 Task: Find connections with filter location Oued el Abtal with filter topic #digitalnomadwith filter profile language English with filter current company GE Research with filter school Management and Science University with filter industry Computer Networking Products with filter service category Mobile Marketing with filter keywords title Crane Operator
Action: Mouse moved to (545, 74)
Screenshot: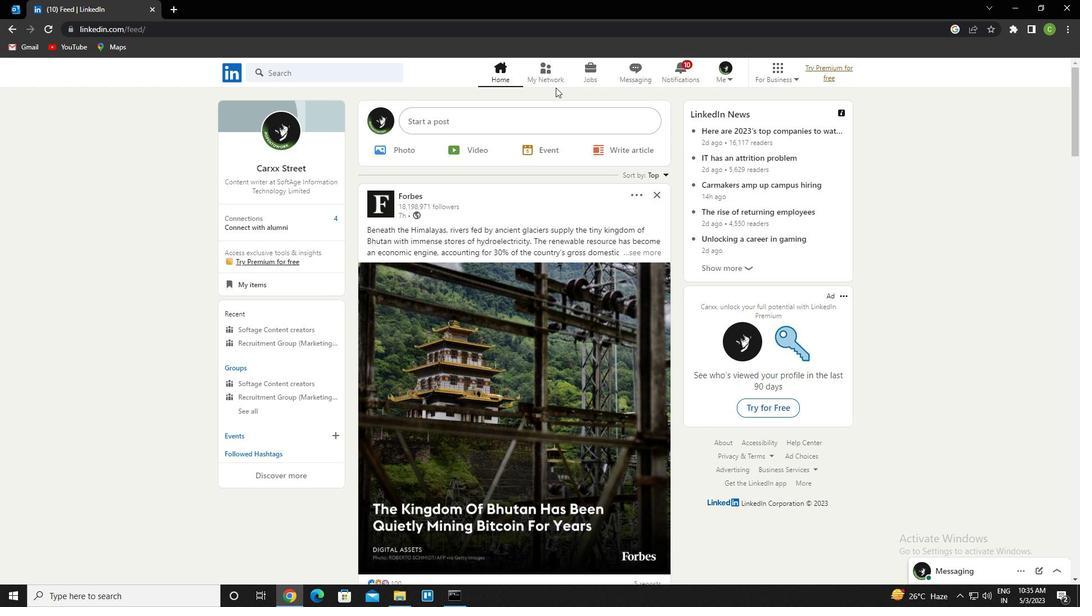 
Action: Mouse pressed left at (545, 74)
Screenshot: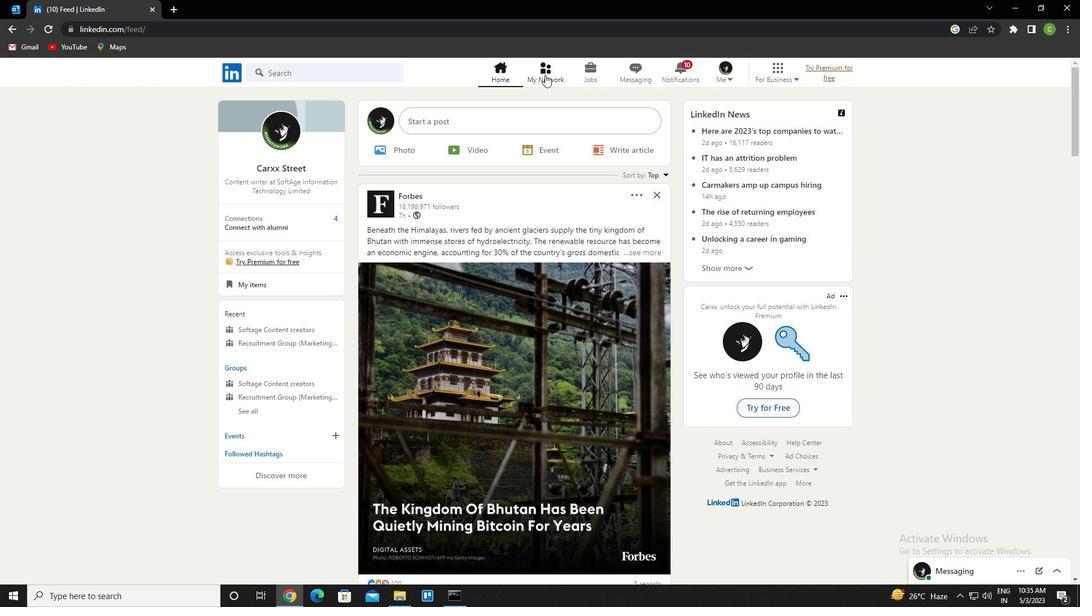 
Action: Mouse moved to (329, 128)
Screenshot: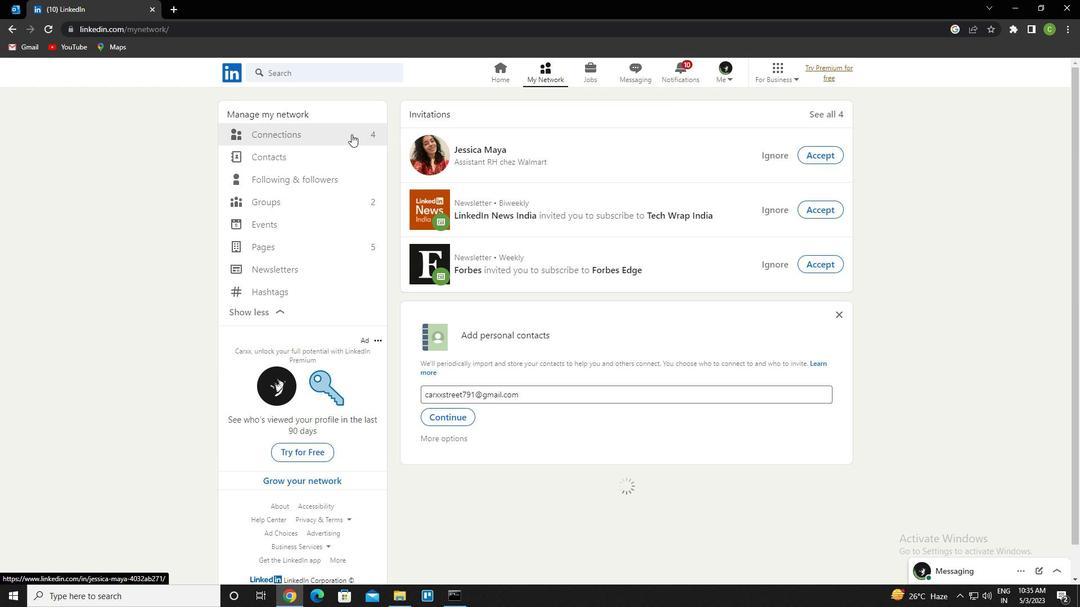 
Action: Mouse pressed left at (329, 128)
Screenshot: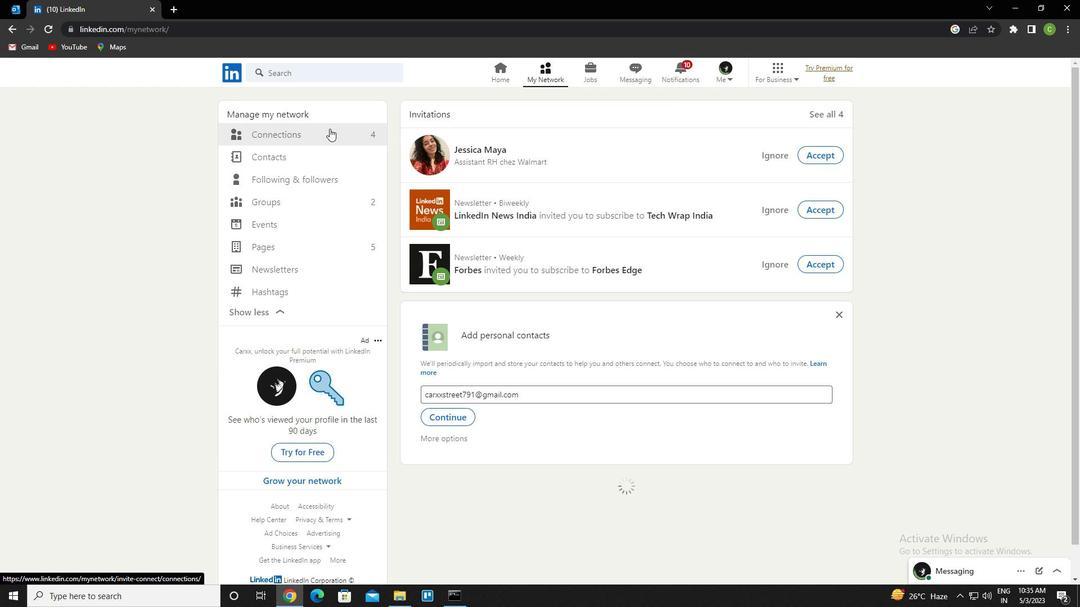 
Action: Mouse moved to (634, 133)
Screenshot: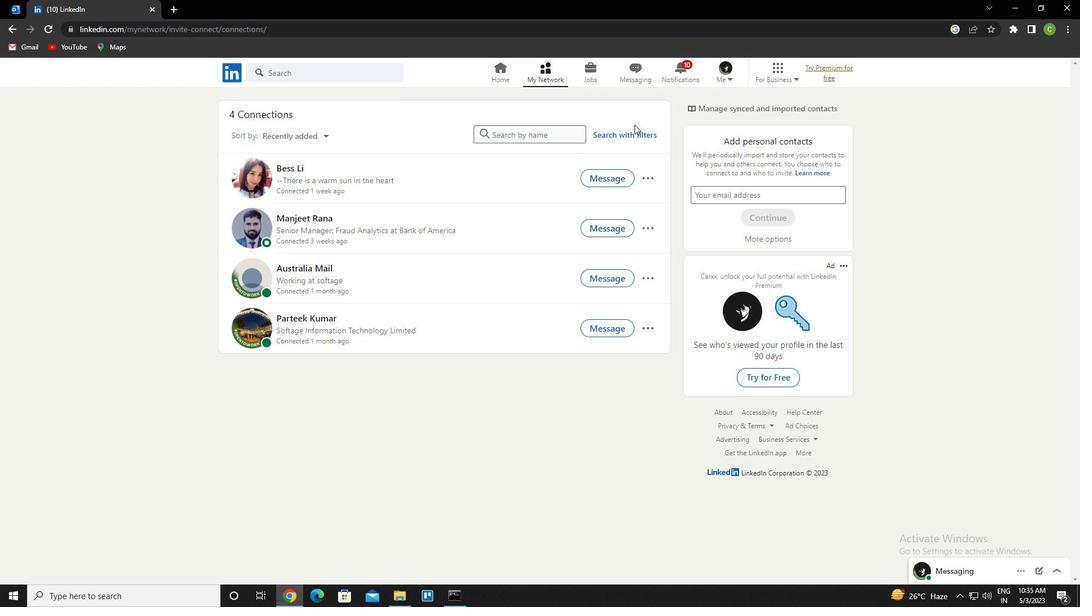 
Action: Mouse pressed left at (634, 133)
Screenshot: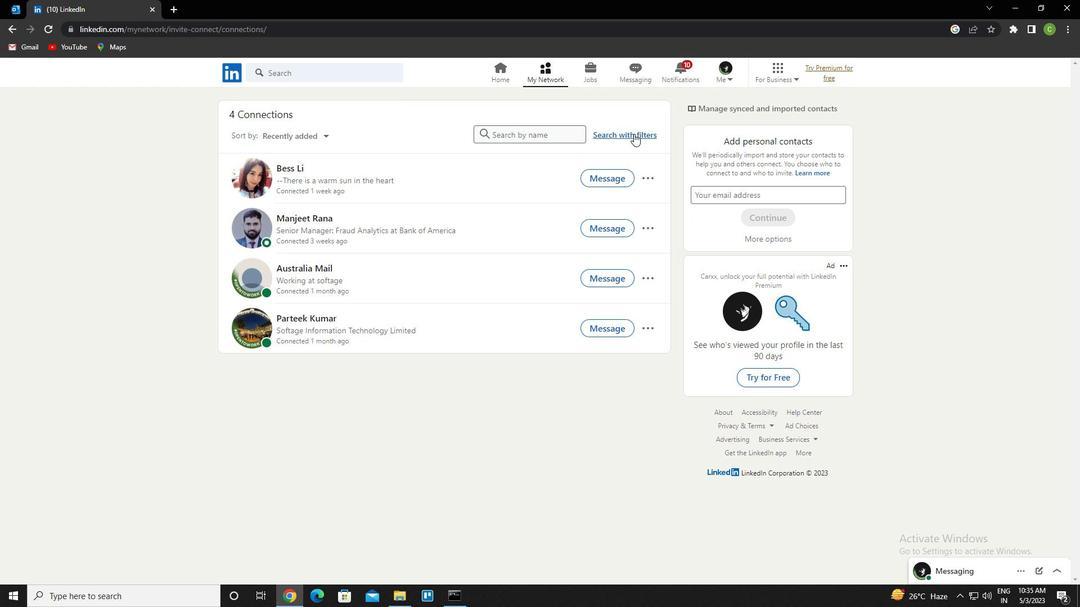 
Action: Mouse moved to (571, 108)
Screenshot: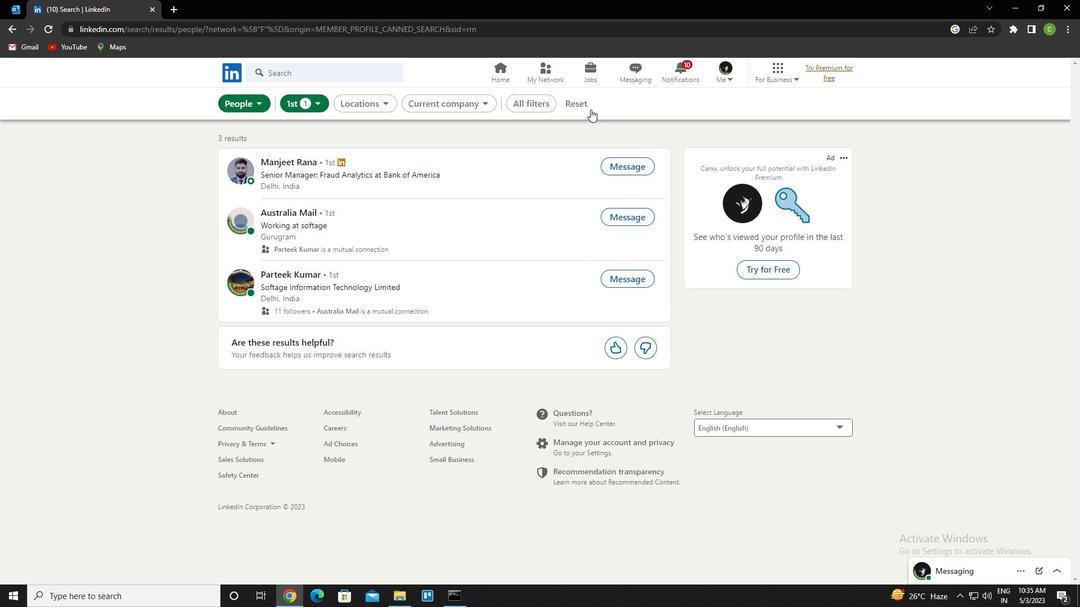 
Action: Mouse pressed left at (571, 108)
Screenshot: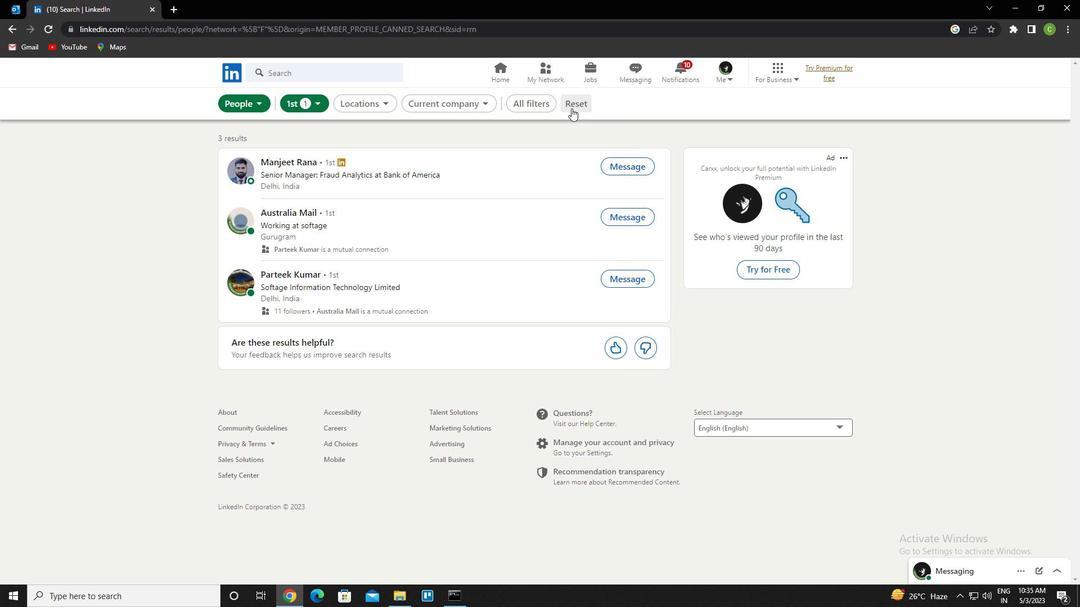 
Action: Mouse moved to (569, 101)
Screenshot: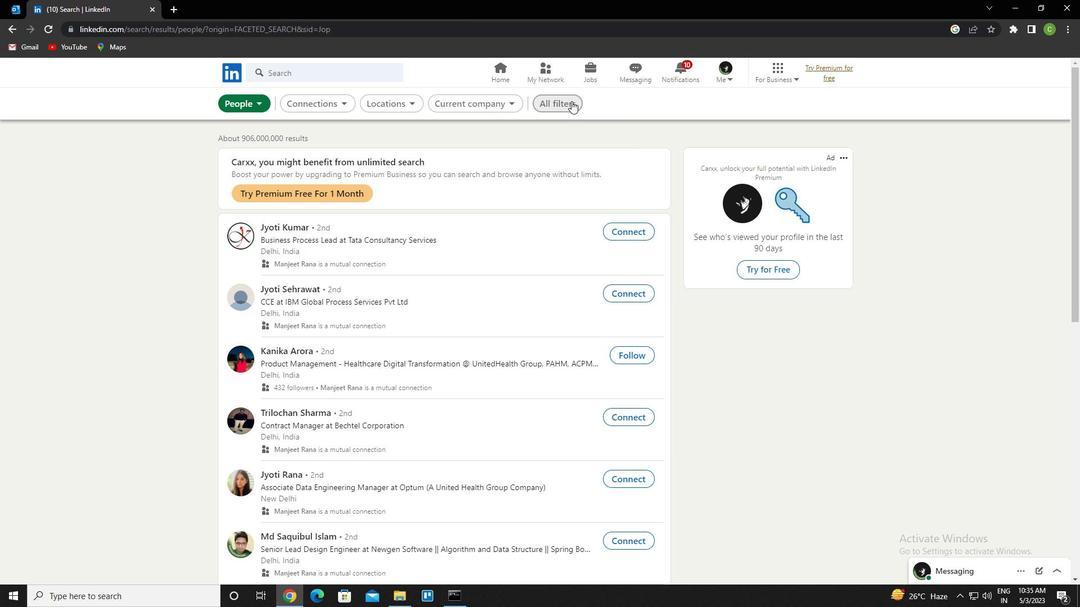 
Action: Mouse pressed left at (569, 101)
Screenshot: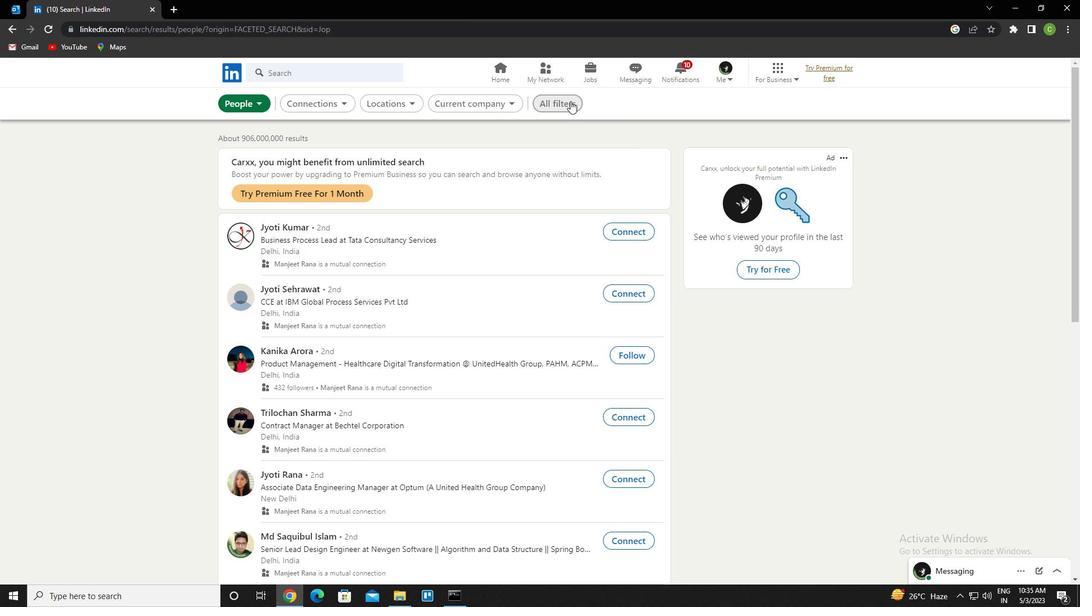 
Action: Mouse moved to (937, 330)
Screenshot: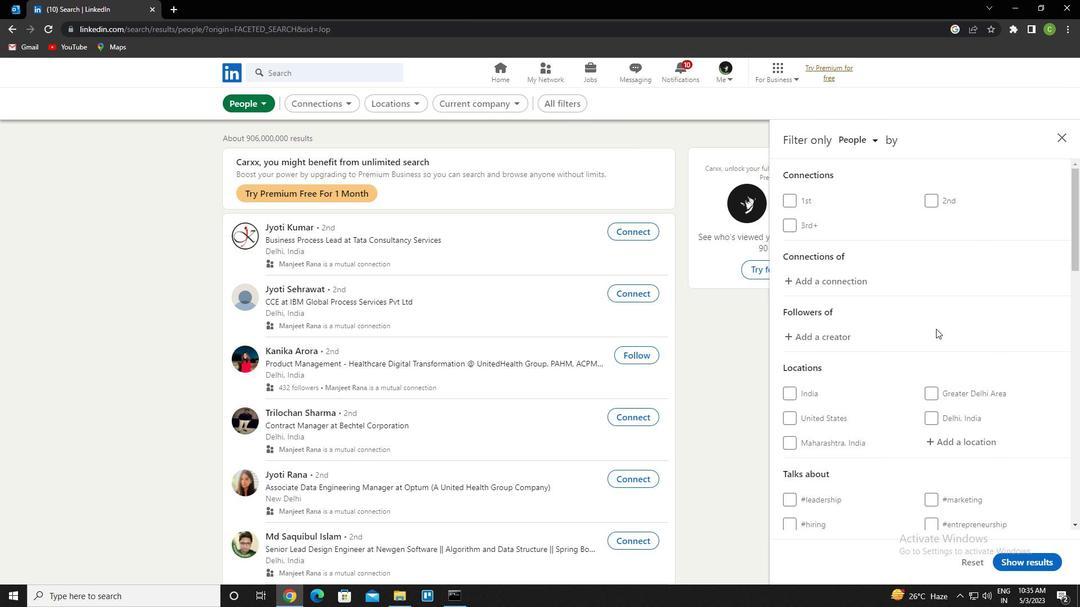 
Action: Mouse scrolled (937, 329) with delta (0, 0)
Screenshot: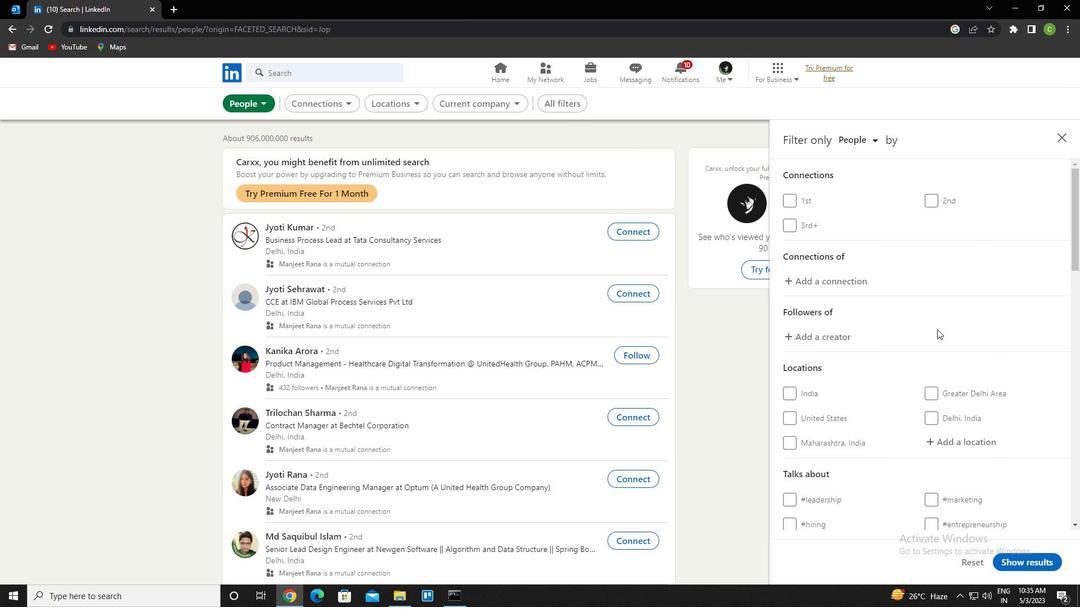 
Action: Mouse scrolled (937, 329) with delta (0, 0)
Screenshot: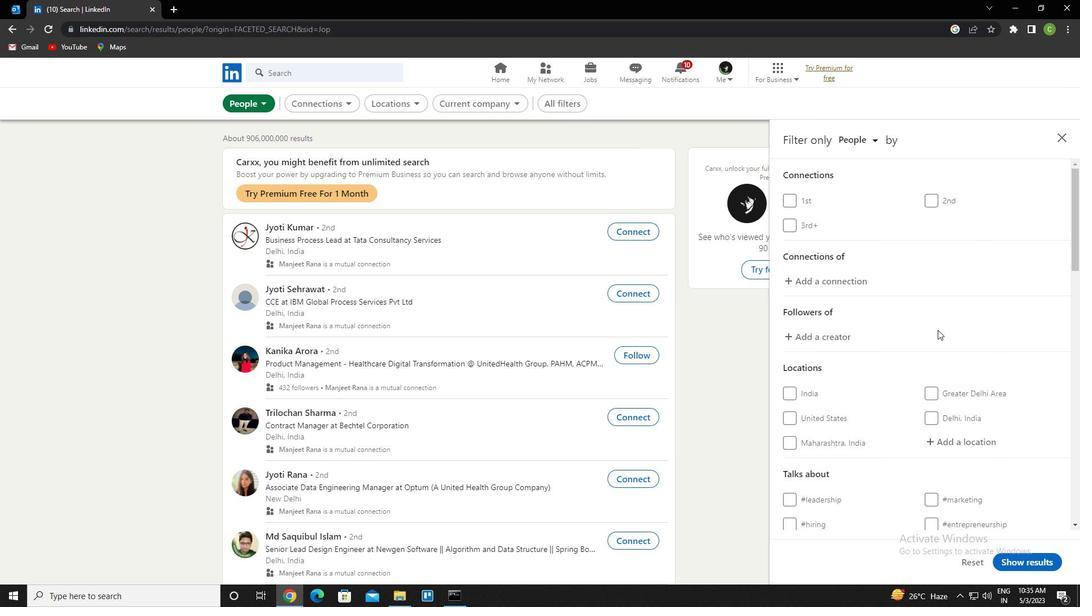 
Action: Mouse scrolled (937, 329) with delta (0, 0)
Screenshot: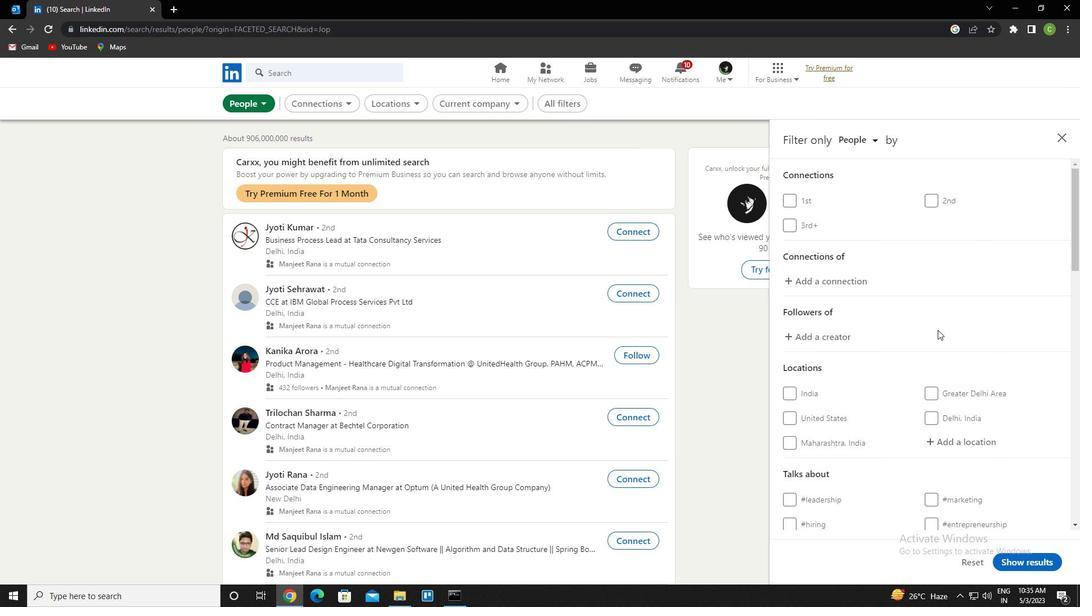 
Action: Mouse moved to (937, 271)
Screenshot: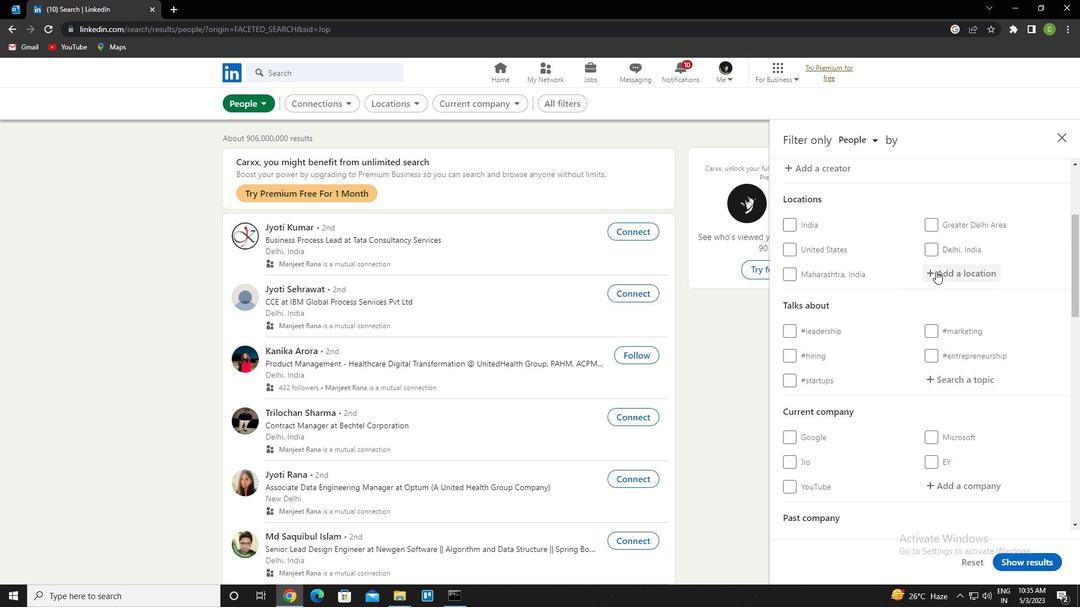 
Action: Mouse pressed left at (937, 271)
Screenshot: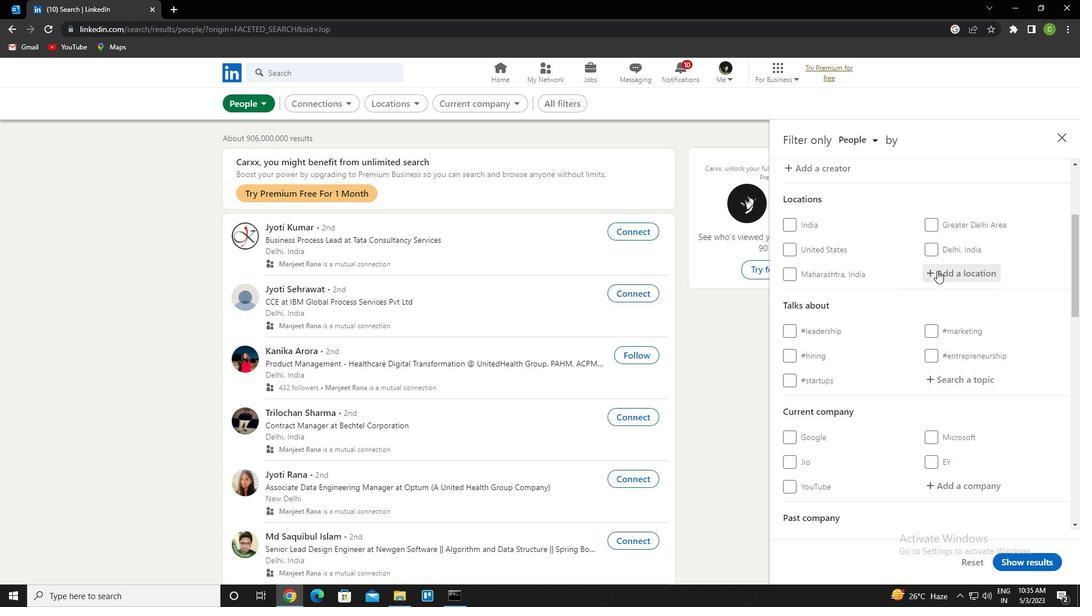 
Action: Key pressed <Key.caps_lock>o<Key.caps_lock>ued<Key.space>el<Key.space>abtal<Key.down><Key.enter>
Screenshot: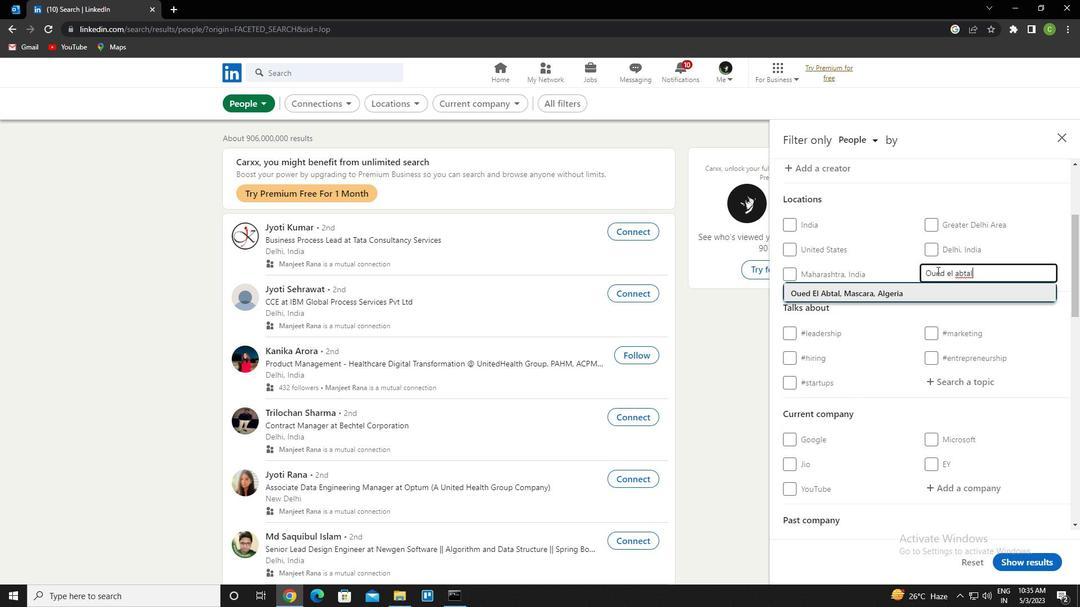 
Action: Mouse scrolled (937, 270) with delta (0, 0)
Screenshot: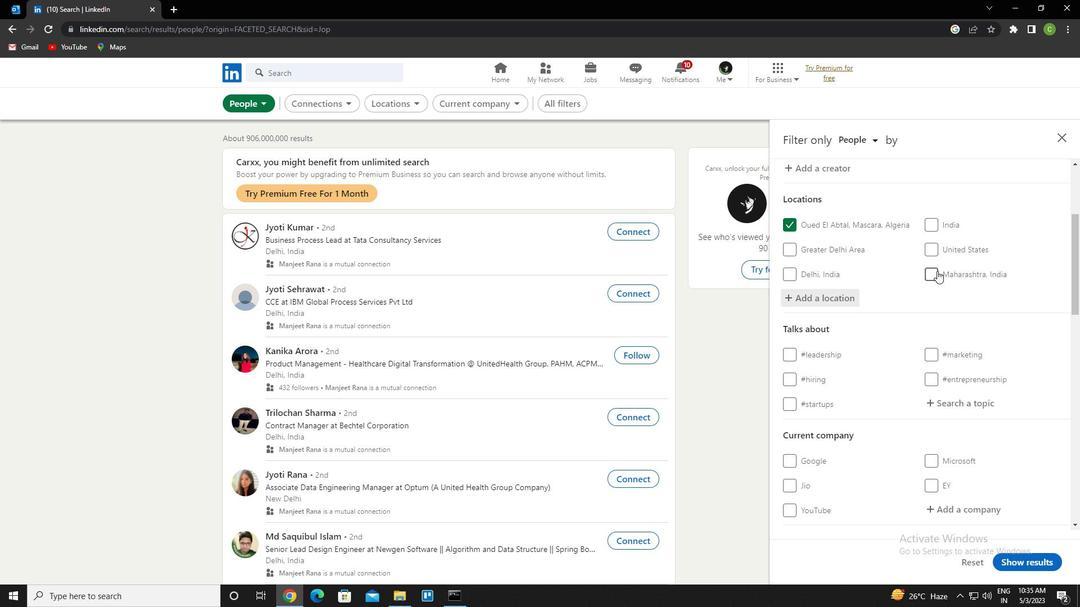 
Action: Mouse scrolled (937, 270) with delta (0, 0)
Screenshot: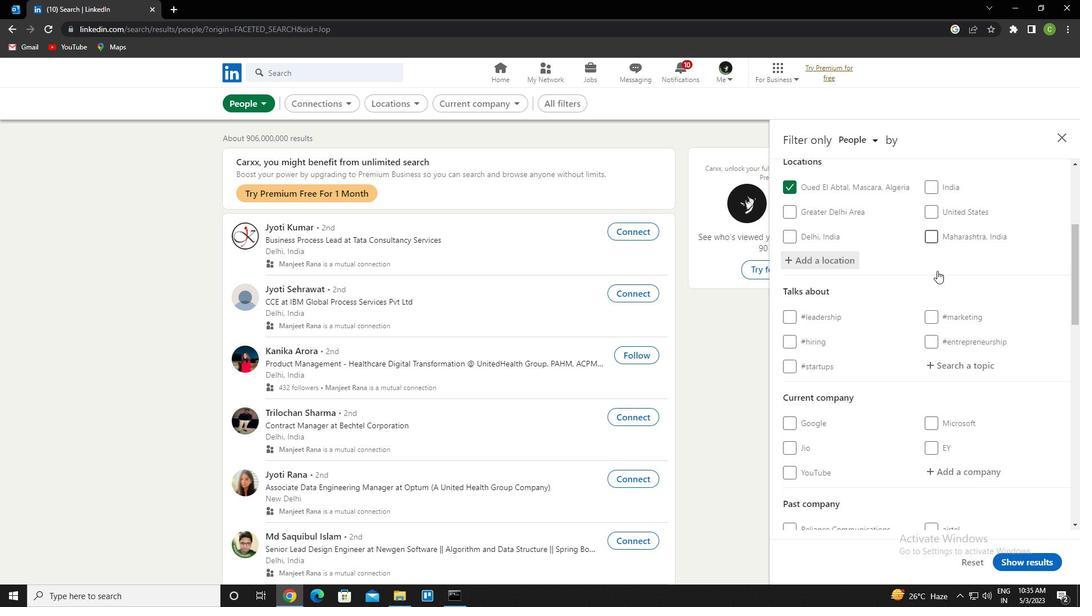 
Action: Mouse moved to (956, 288)
Screenshot: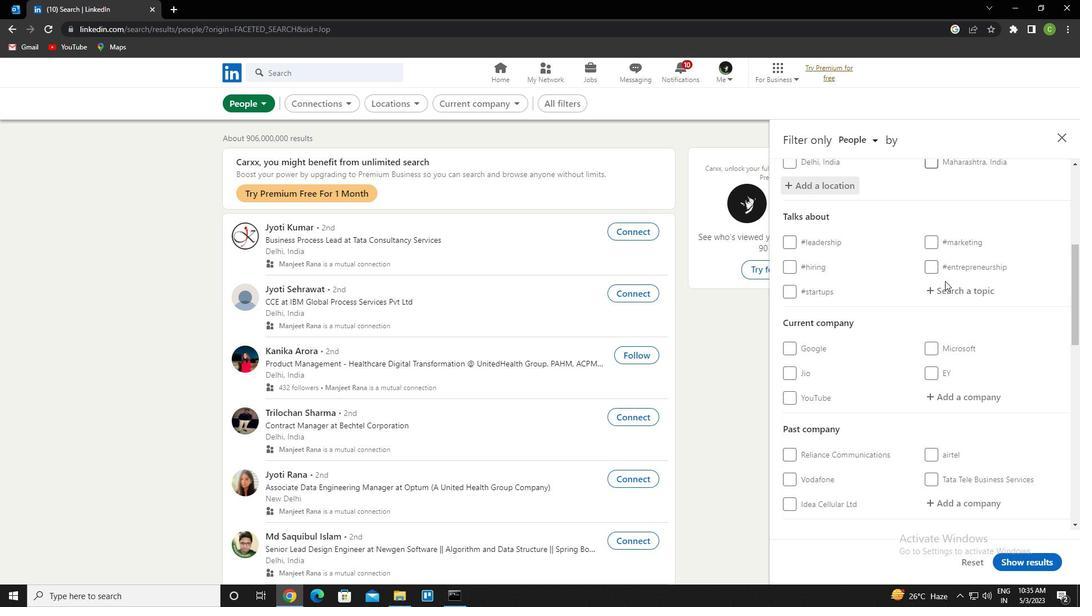 
Action: Mouse pressed left at (956, 288)
Screenshot: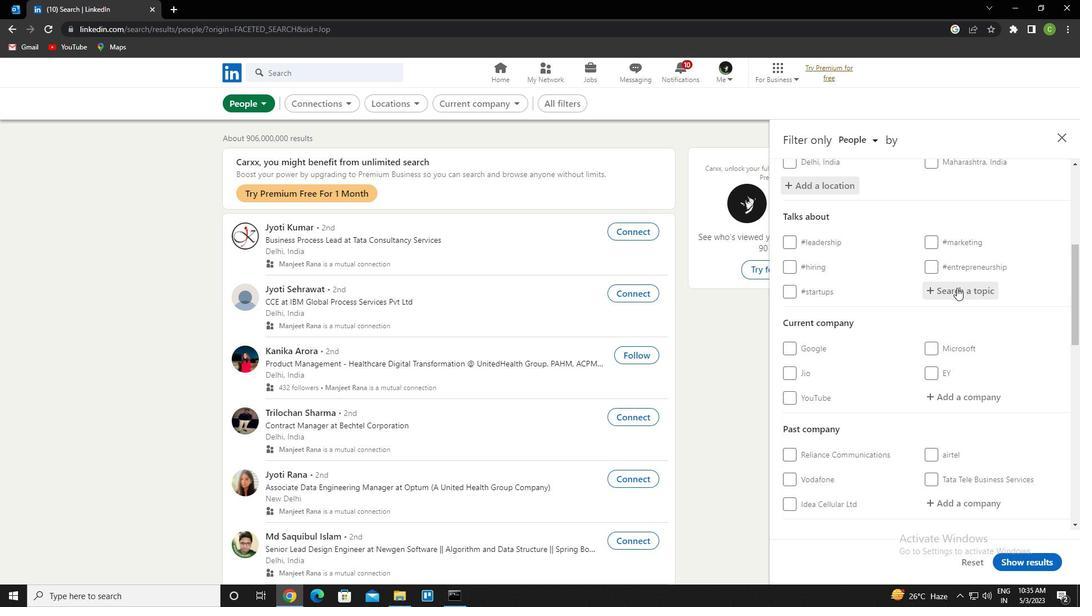 
Action: Key pressed digitalnomad<Key.down><Key.enter>
Screenshot: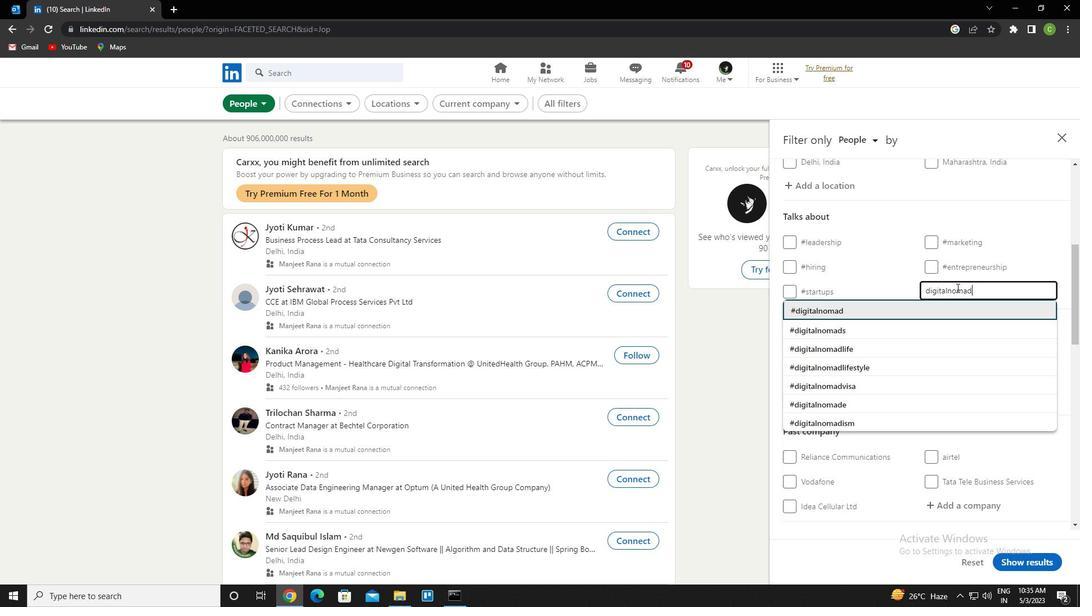 
Action: Mouse scrolled (956, 287) with delta (0, 0)
Screenshot: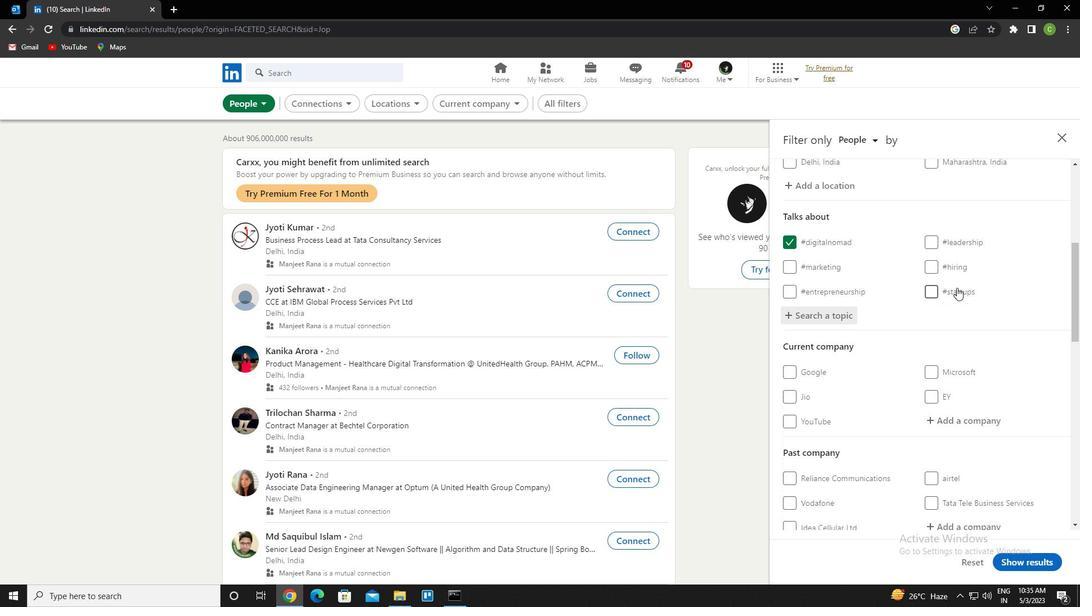
Action: Mouse scrolled (956, 287) with delta (0, 0)
Screenshot: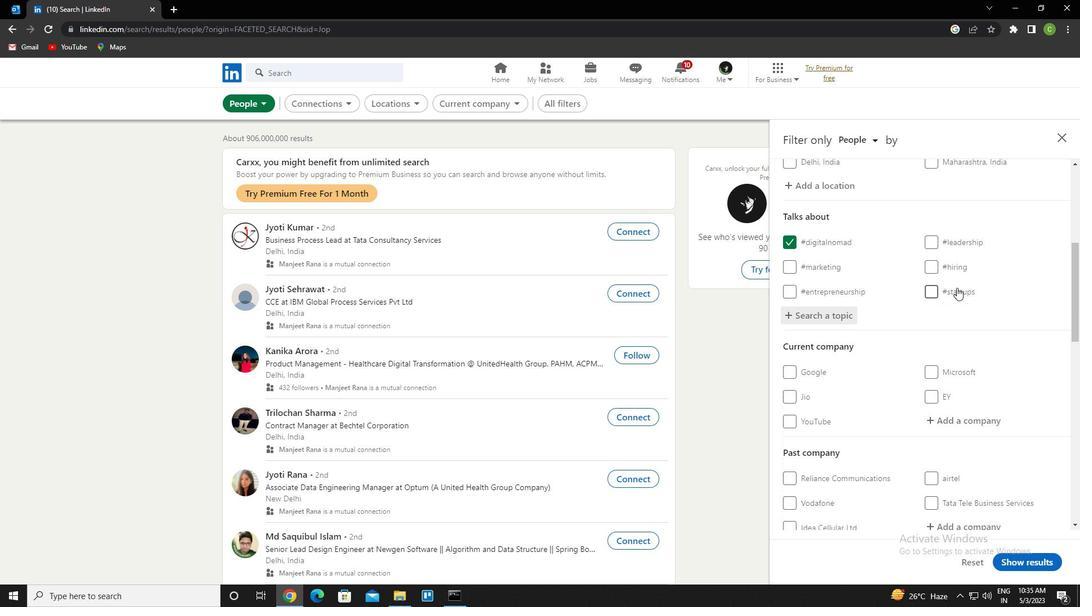 
Action: Mouse scrolled (956, 287) with delta (0, 0)
Screenshot: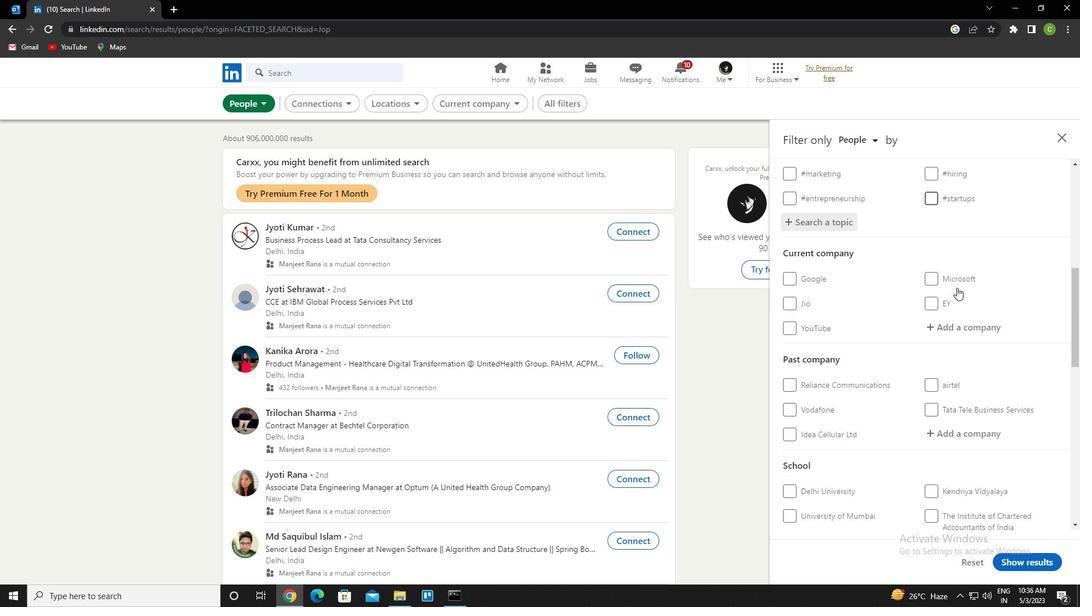 
Action: Mouse scrolled (956, 287) with delta (0, 0)
Screenshot: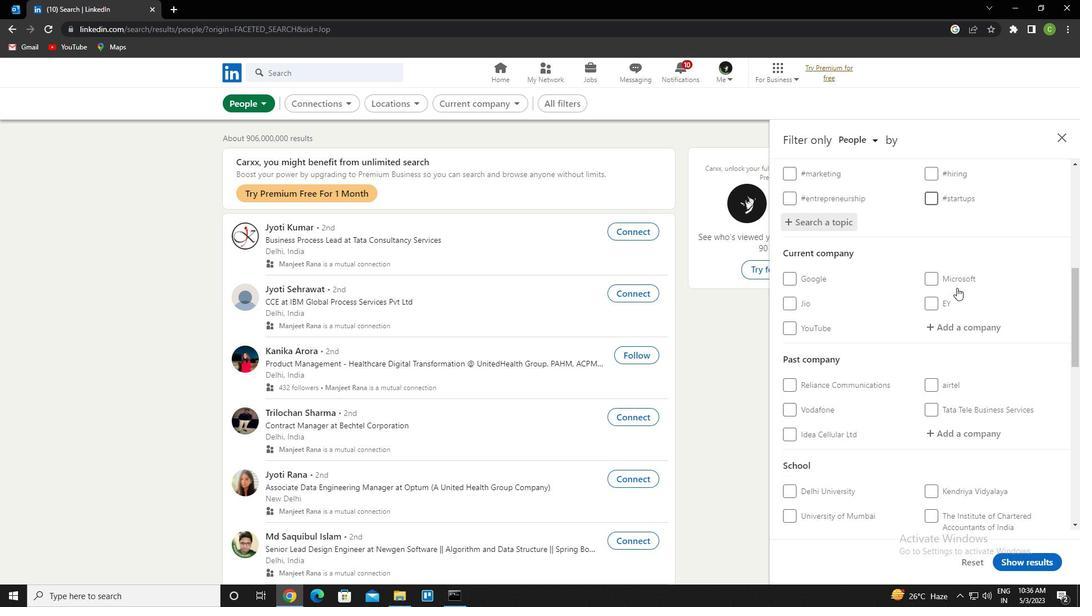 
Action: Mouse scrolled (956, 287) with delta (0, 0)
Screenshot: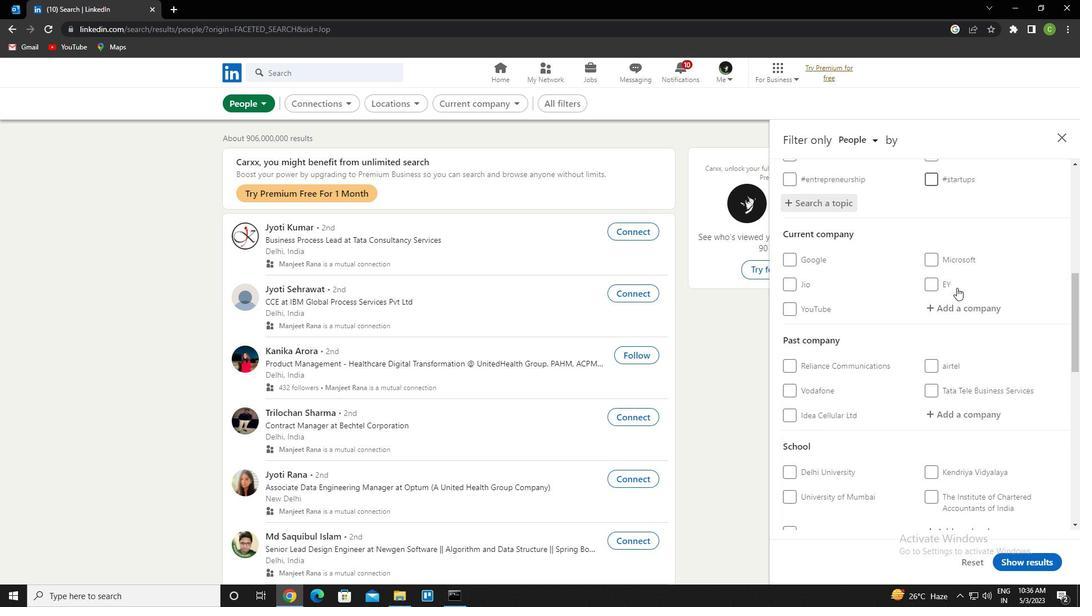 
Action: Mouse scrolled (956, 287) with delta (0, 0)
Screenshot: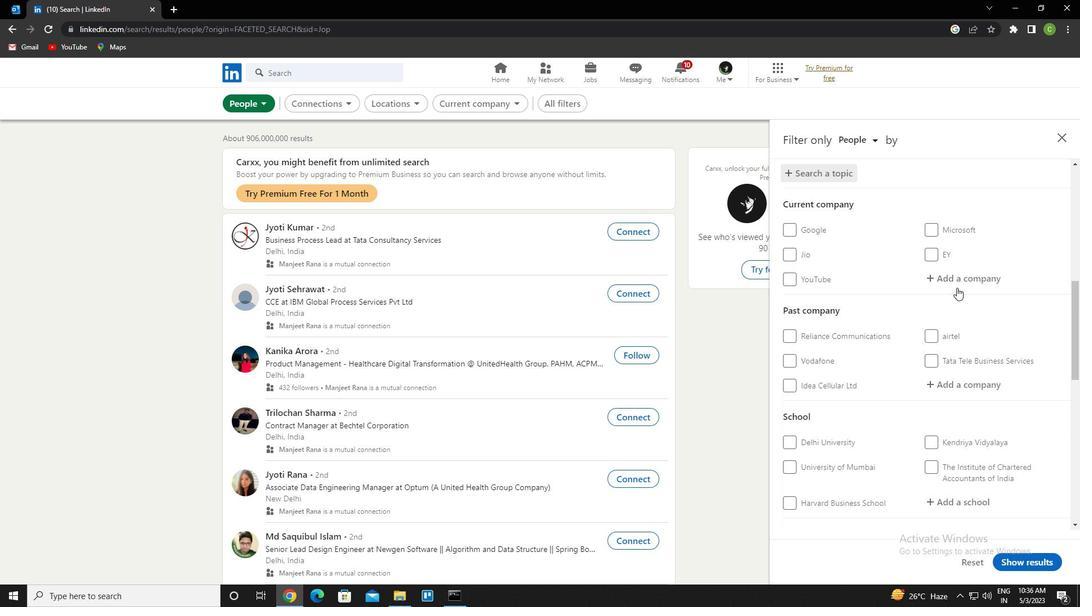 
Action: Mouse scrolled (956, 287) with delta (0, 0)
Screenshot: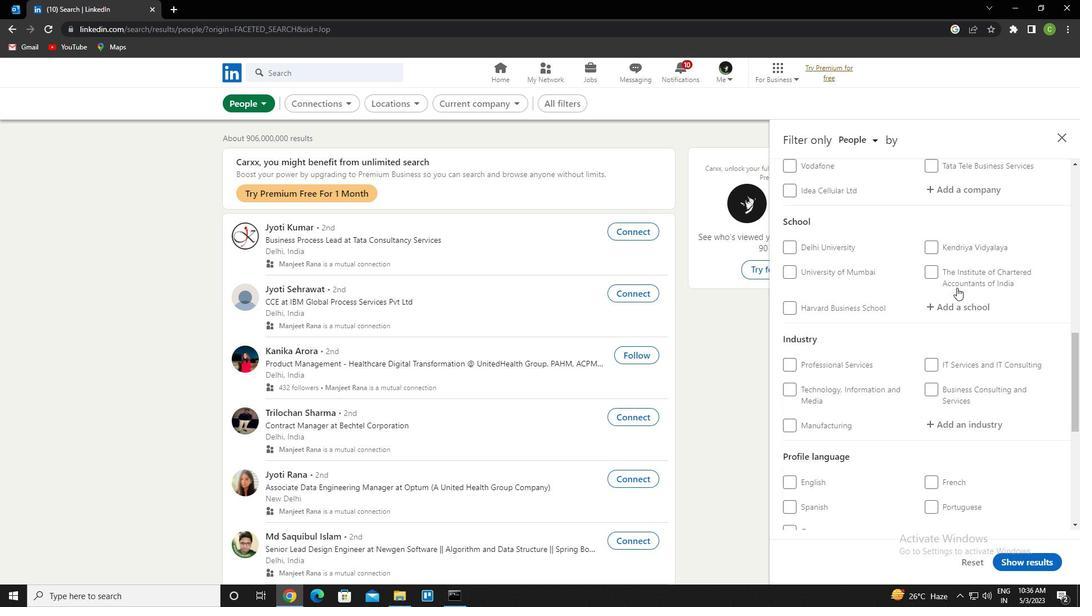 
Action: Mouse scrolled (956, 287) with delta (0, 0)
Screenshot: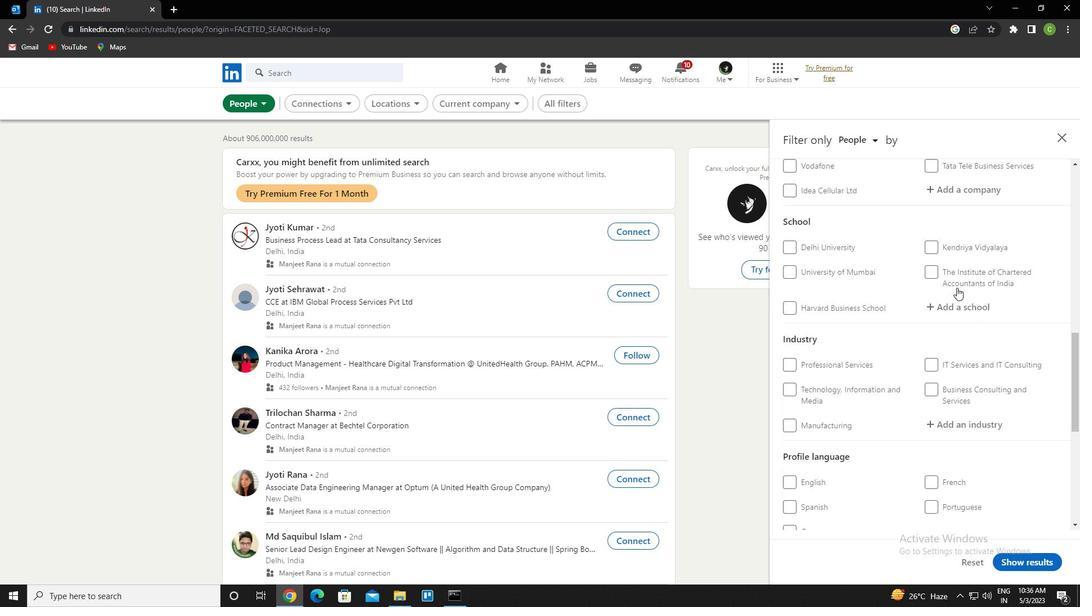 
Action: Mouse scrolled (956, 287) with delta (0, 0)
Screenshot: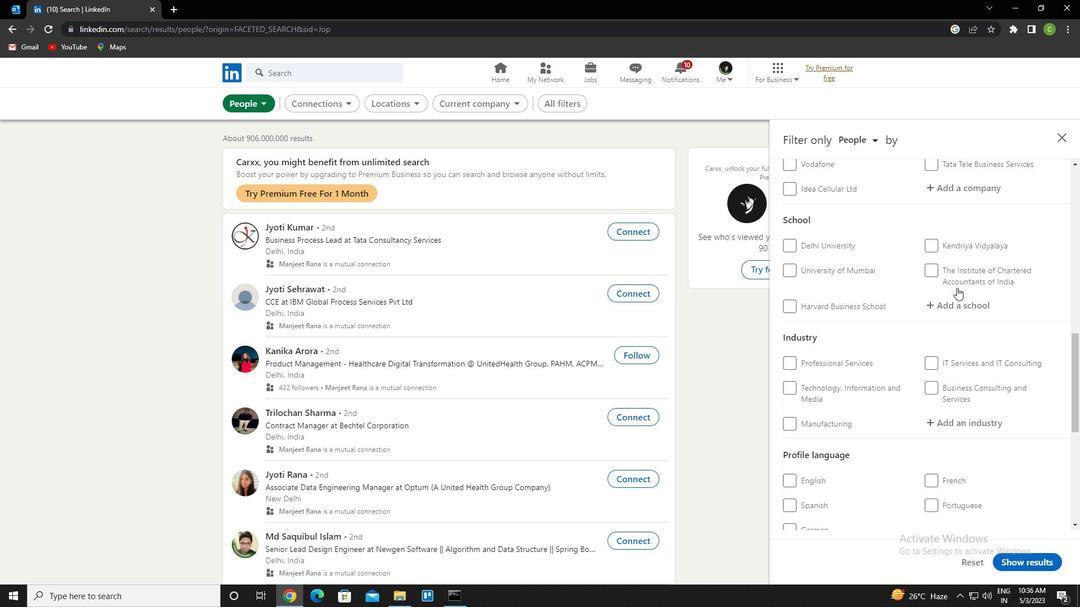 
Action: Mouse moved to (783, 314)
Screenshot: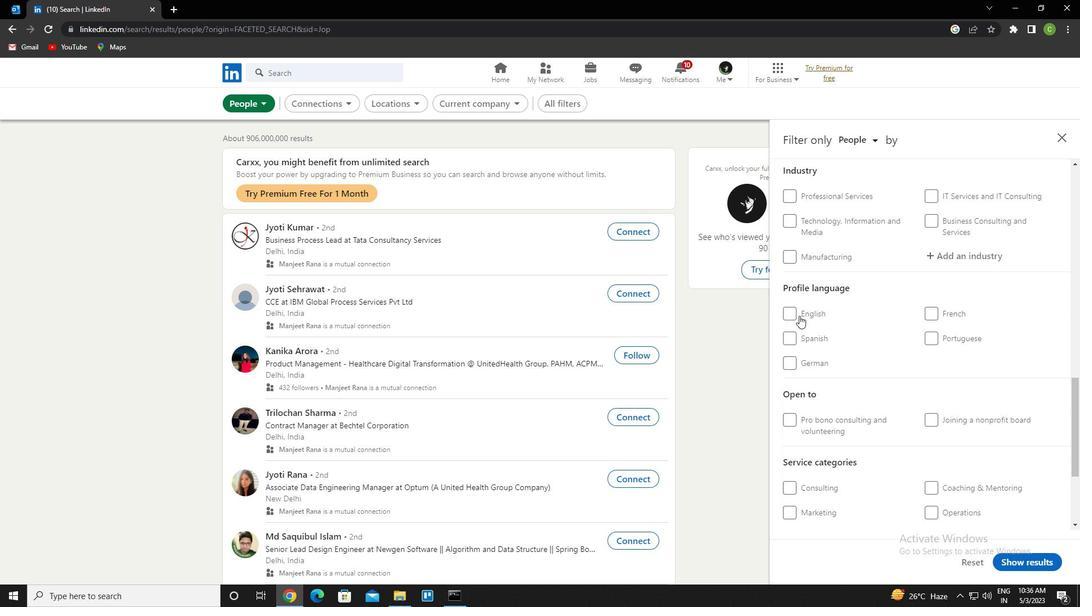 
Action: Mouse pressed left at (783, 314)
Screenshot: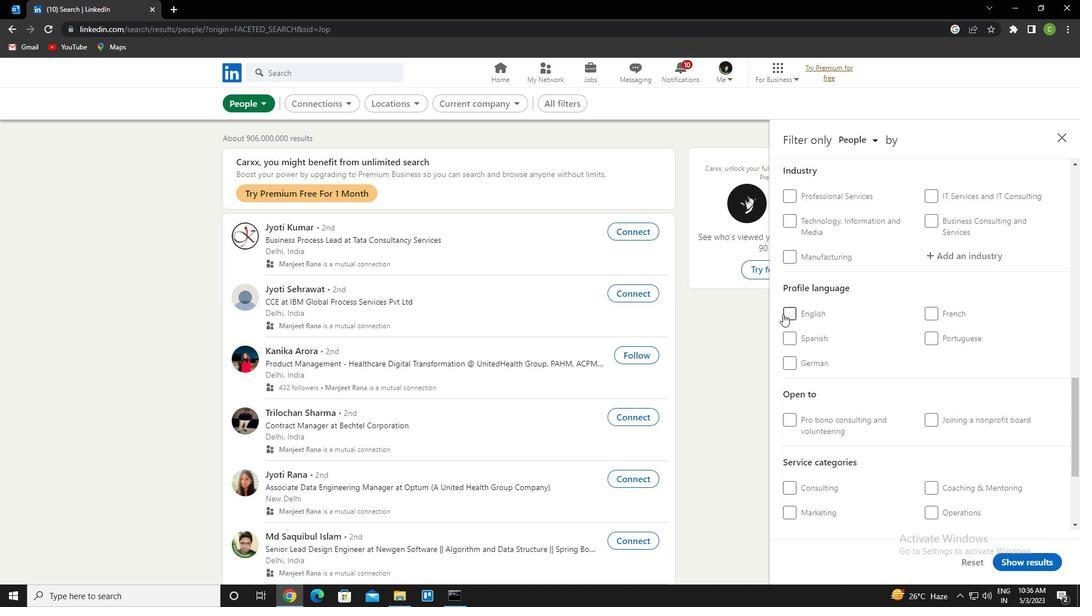 
Action: Mouse moved to (911, 360)
Screenshot: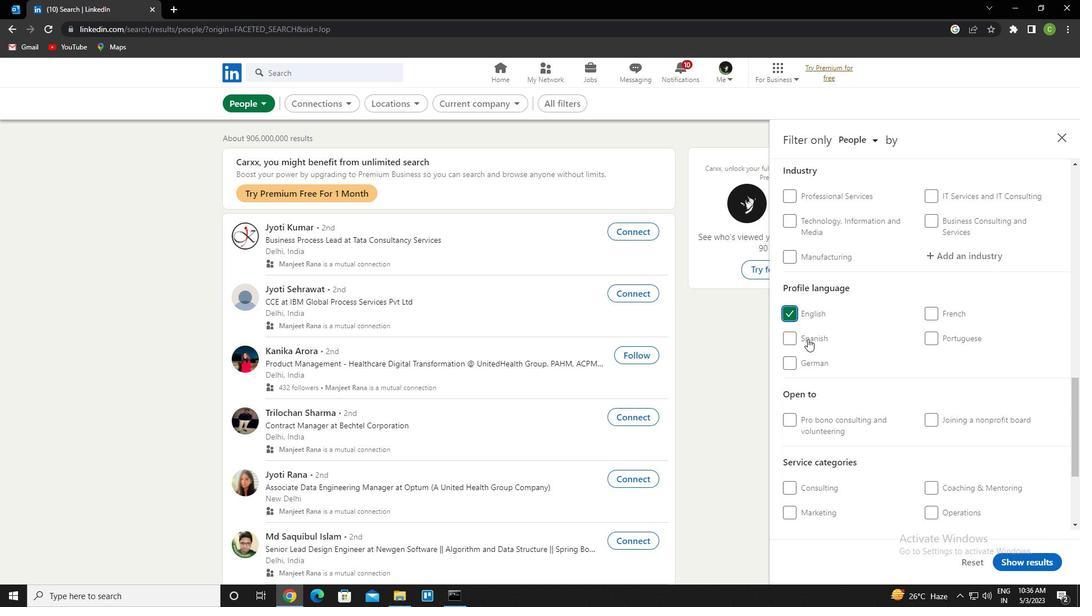 
Action: Mouse scrolled (911, 361) with delta (0, 0)
Screenshot: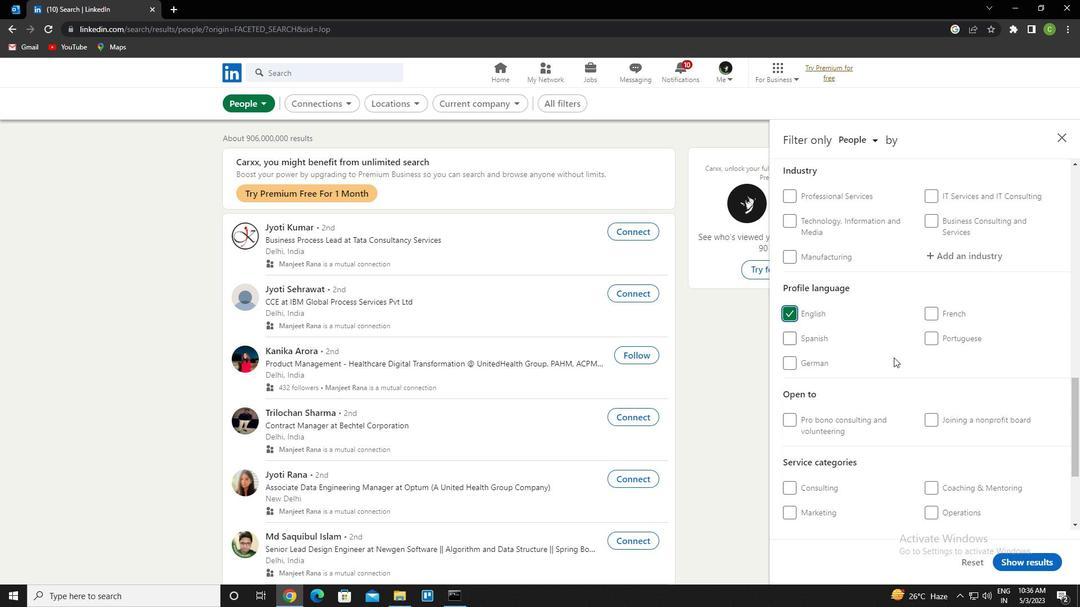 
Action: Mouse scrolled (911, 361) with delta (0, 0)
Screenshot: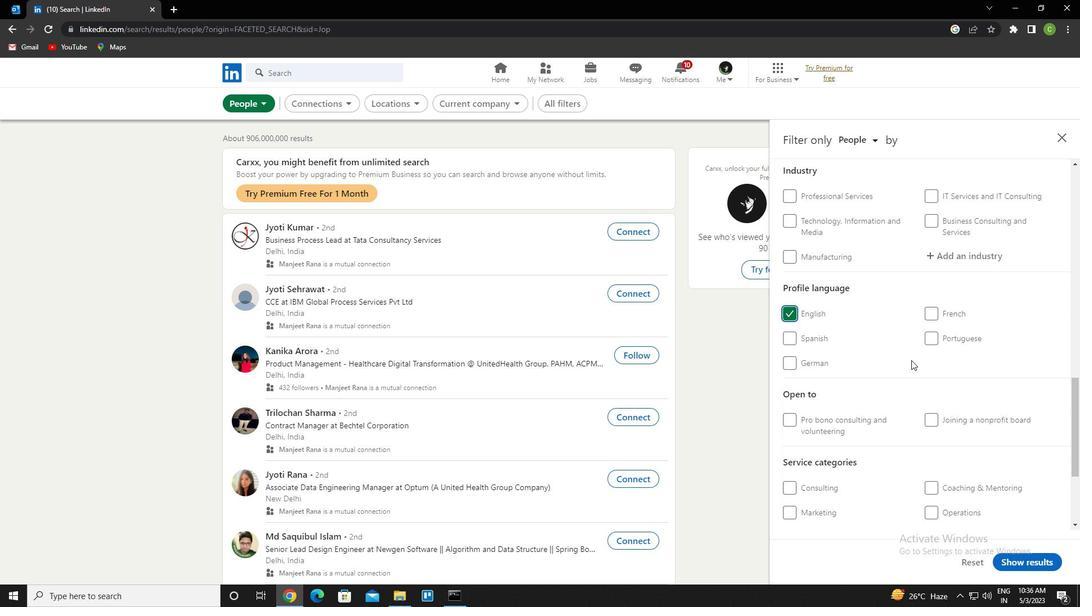 
Action: Mouse scrolled (911, 361) with delta (0, 0)
Screenshot: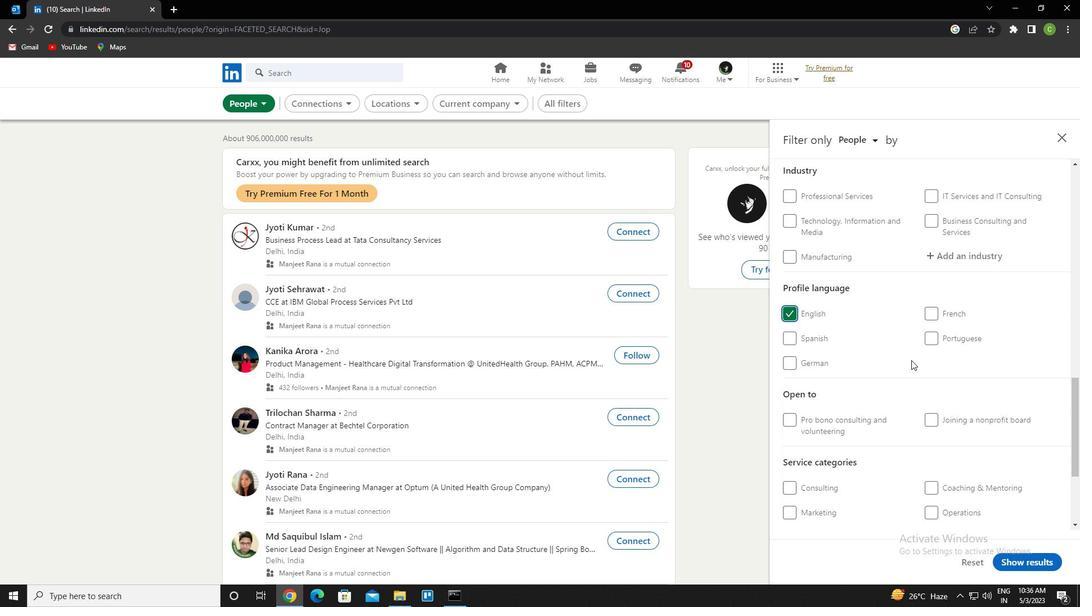 
Action: Mouse scrolled (911, 361) with delta (0, 0)
Screenshot: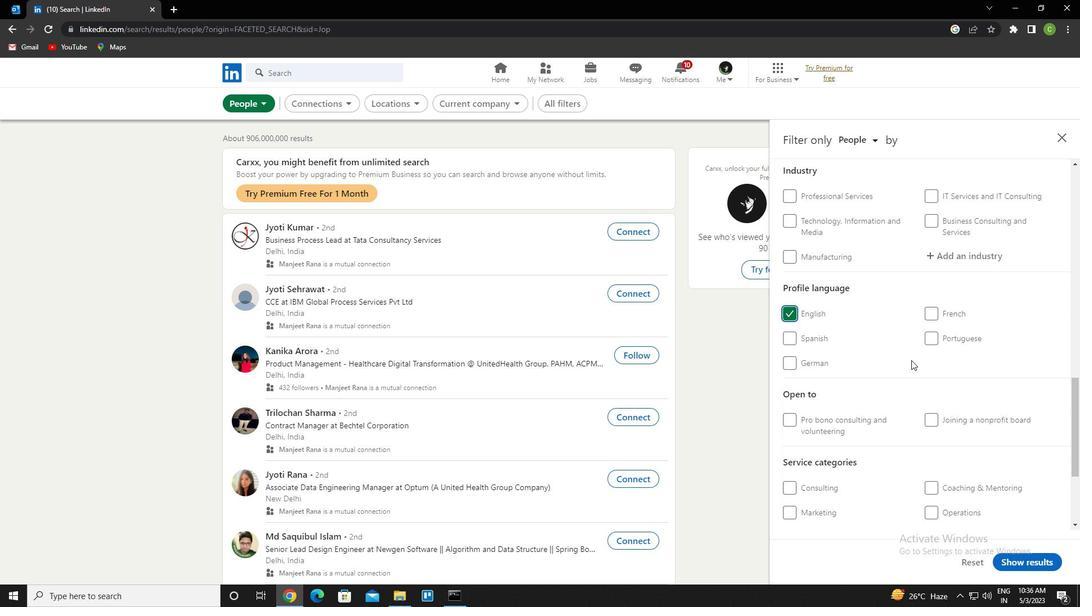 
Action: Mouse scrolled (911, 361) with delta (0, 0)
Screenshot: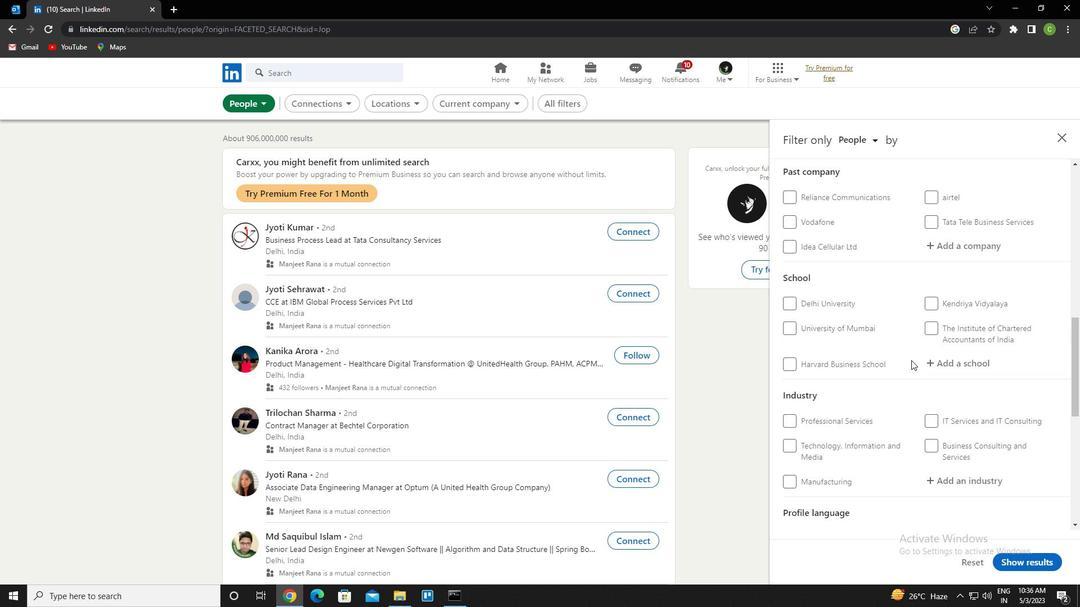 
Action: Mouse scrolled (911, 361) with delta (0, 0)
Screenshot: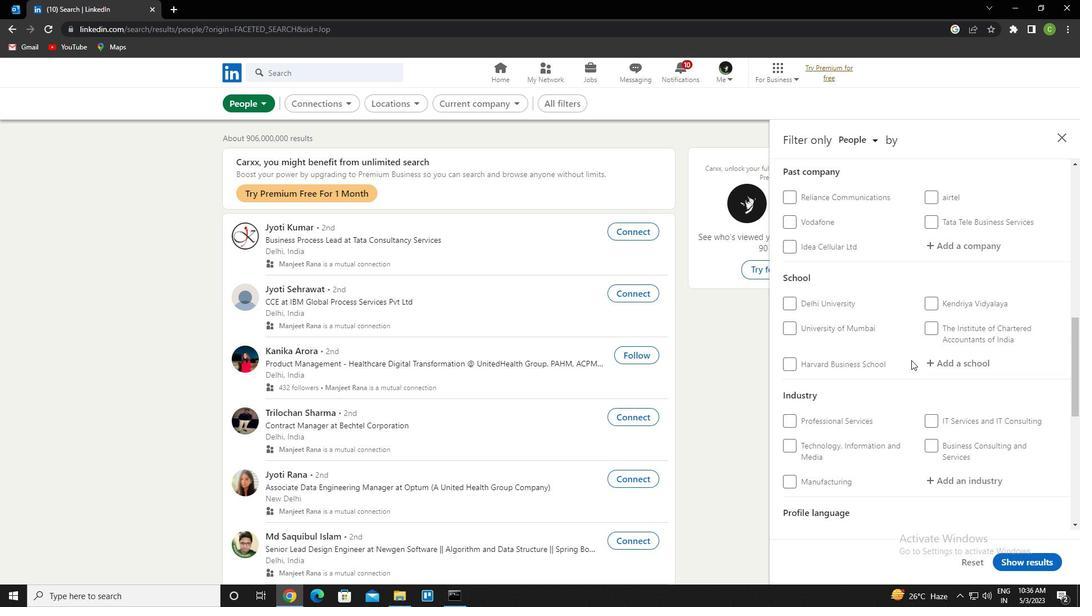 
Action: Mouse scrolled (911, 361) with delta (0, 0)
Screenshot: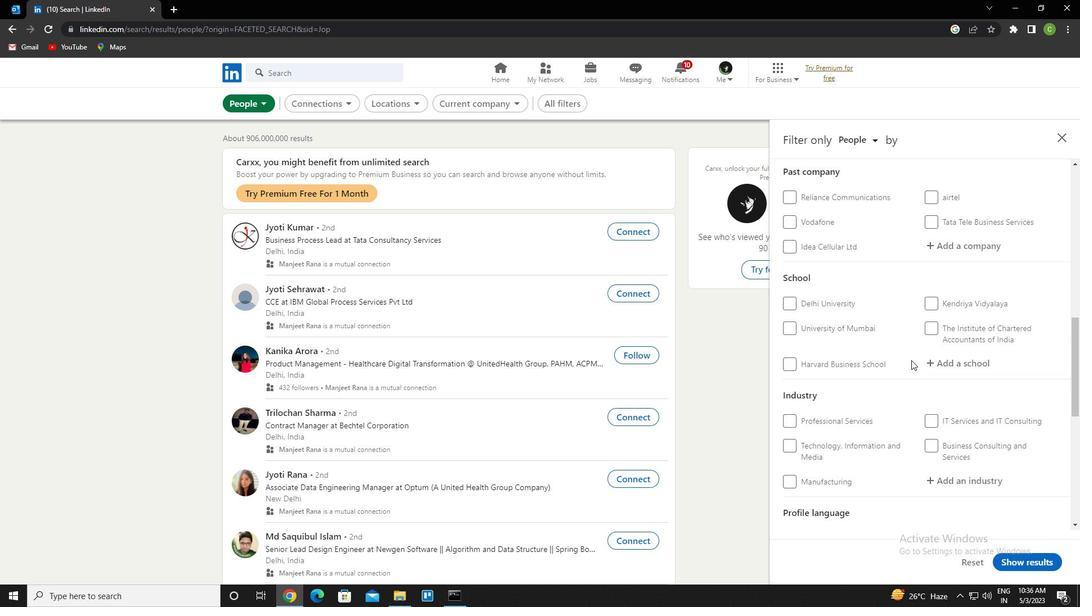 
Action: Mouse moved to (952, 307)
Screenshot: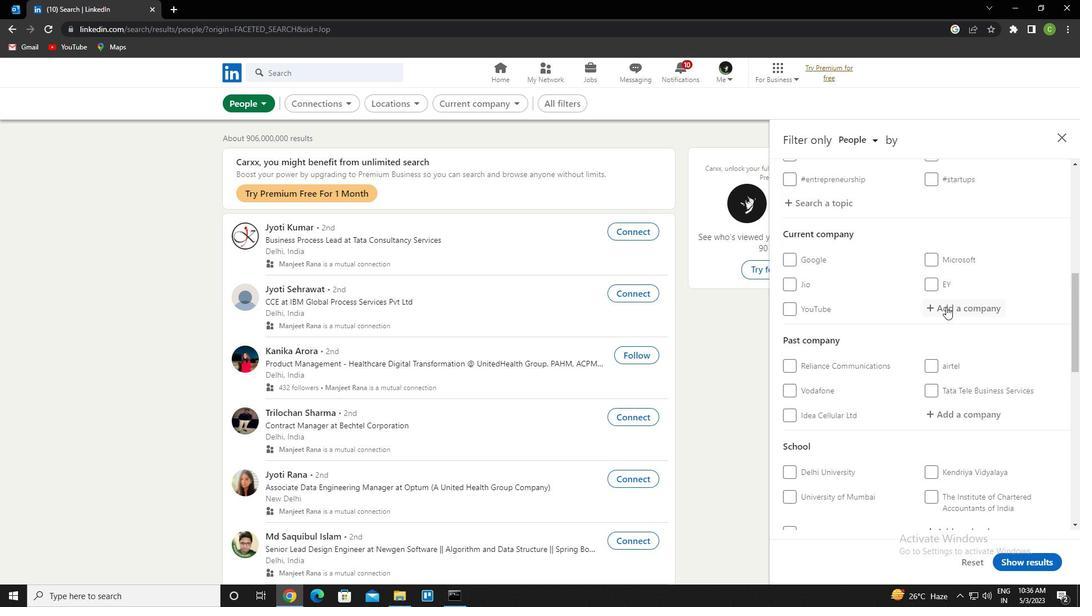 
Action: Mouse pressed left at (952, 307)
Screenshot: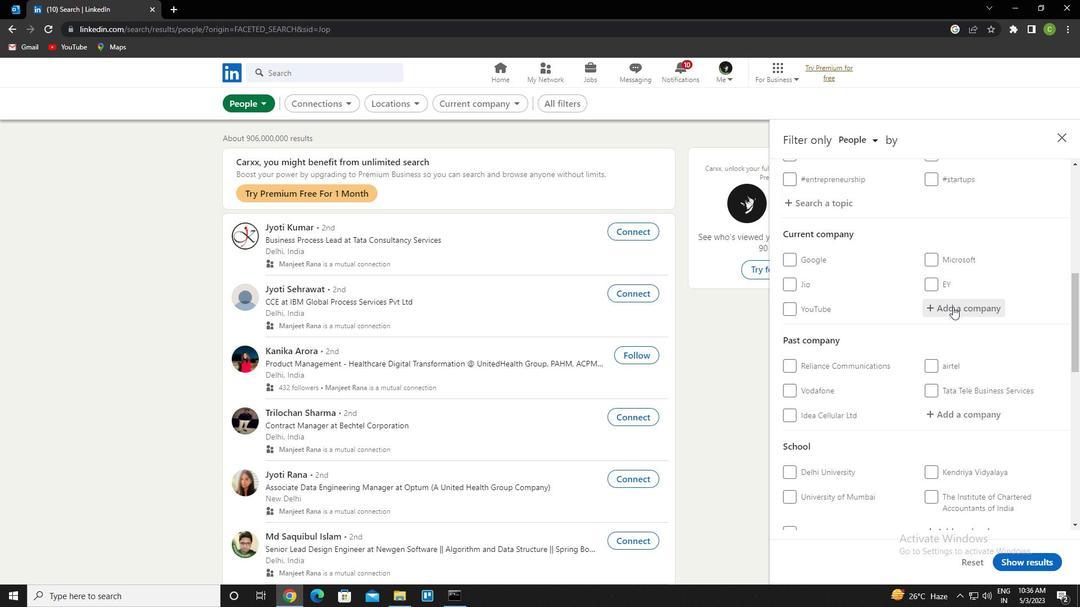 
Action: Key pressed <Key.caps_lock>ge<Key.space>r<Key.caps_lock>esearch<Key.down><Key.enter>
Screenshot: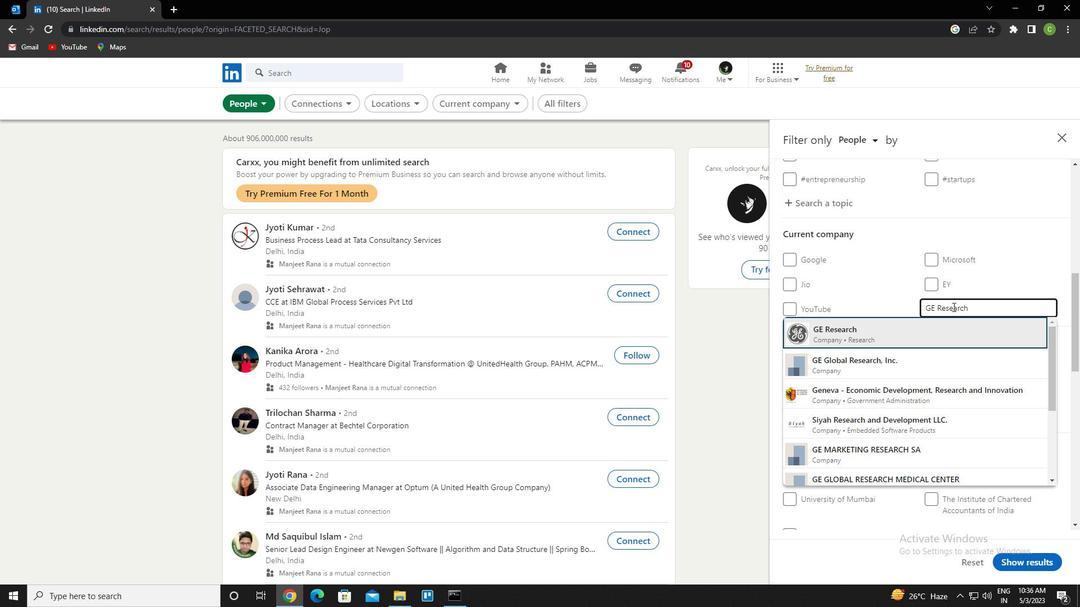 
Action: Mouse scrolled (952, 306) with delta (0, 0)
Screenshot: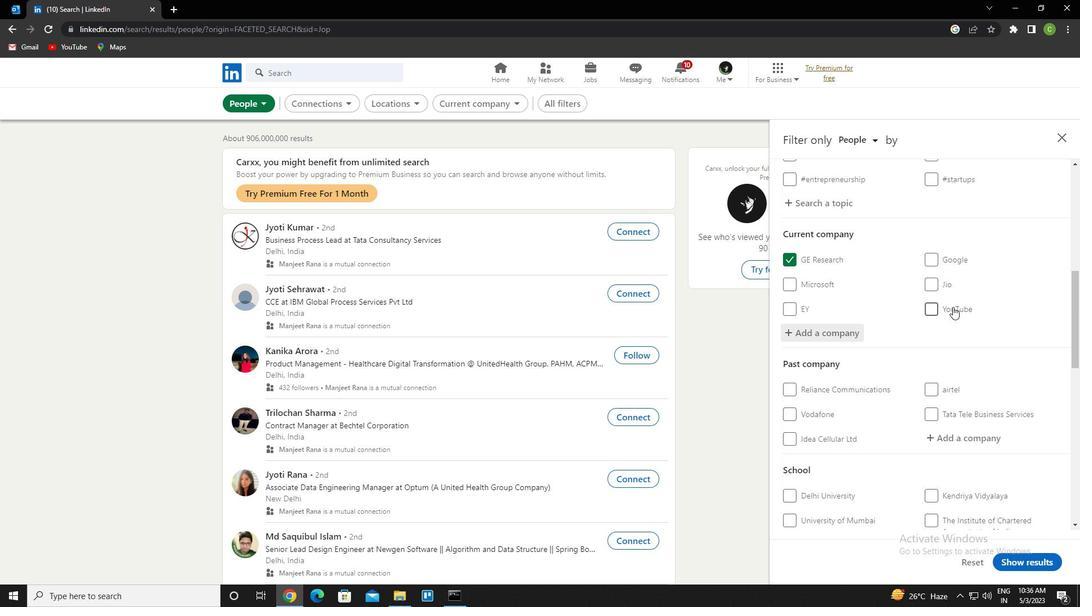 
Action: Mouse scrolled (952, 306) with delta (0, 0)
Screenshot: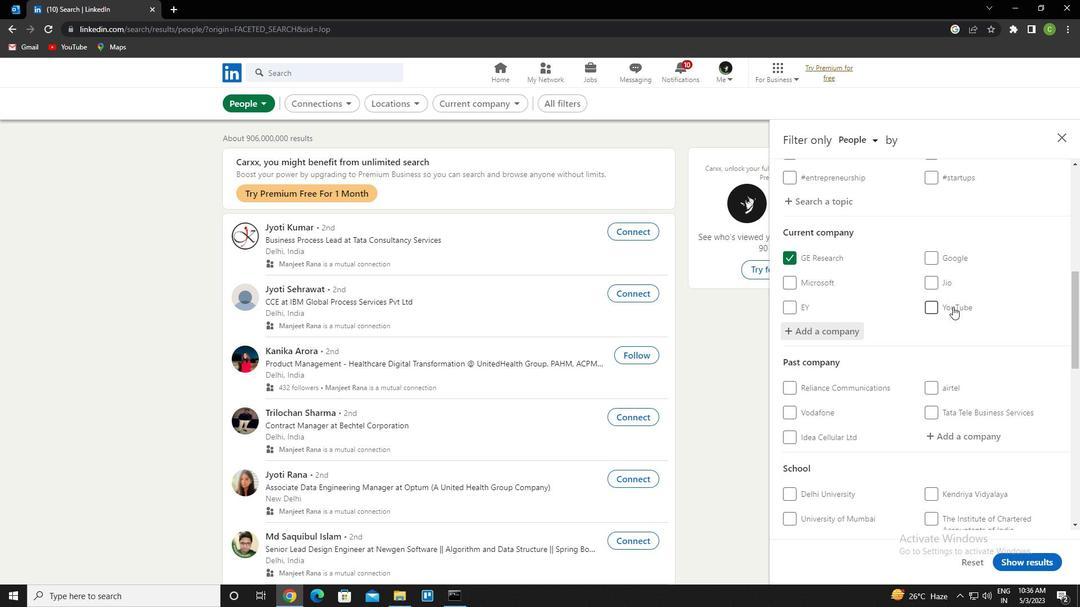 
Action: Mouse scrolled (952, 306) with delta (0, 0)
Screenshot: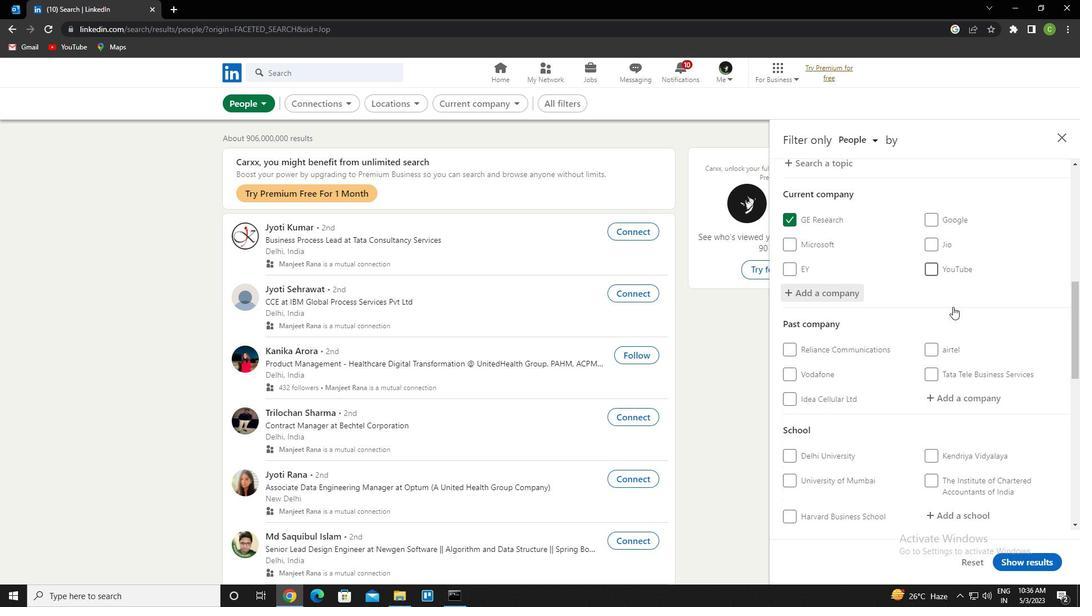 
Action: Mouse scrolled (952, 306) with delta (0, 0)
Screenshot: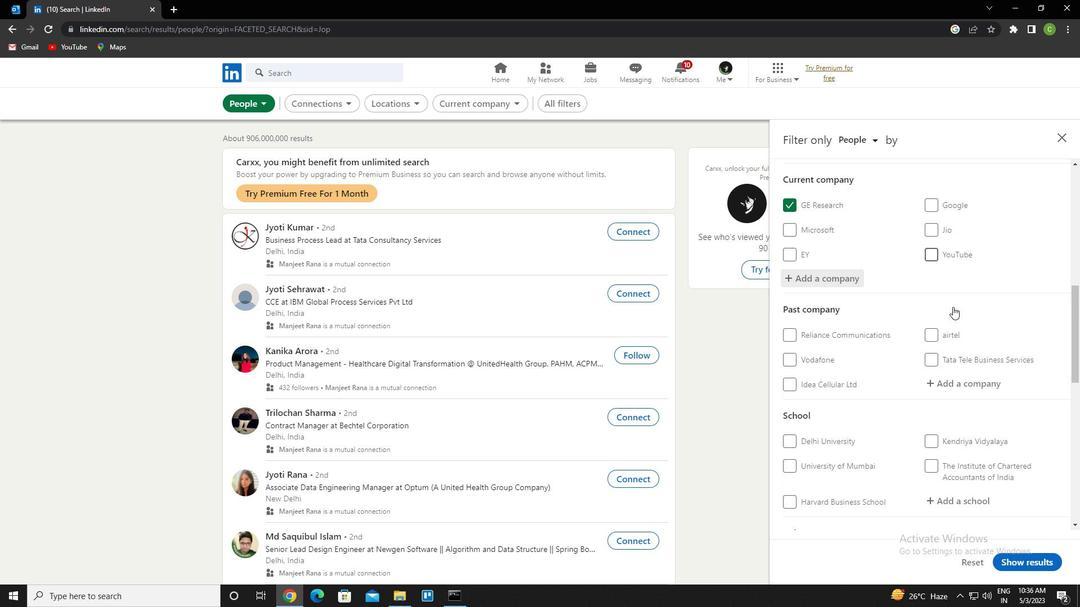 
Action: Mouse scrolled (952, 306) with delta (0, 0)
Screenshot: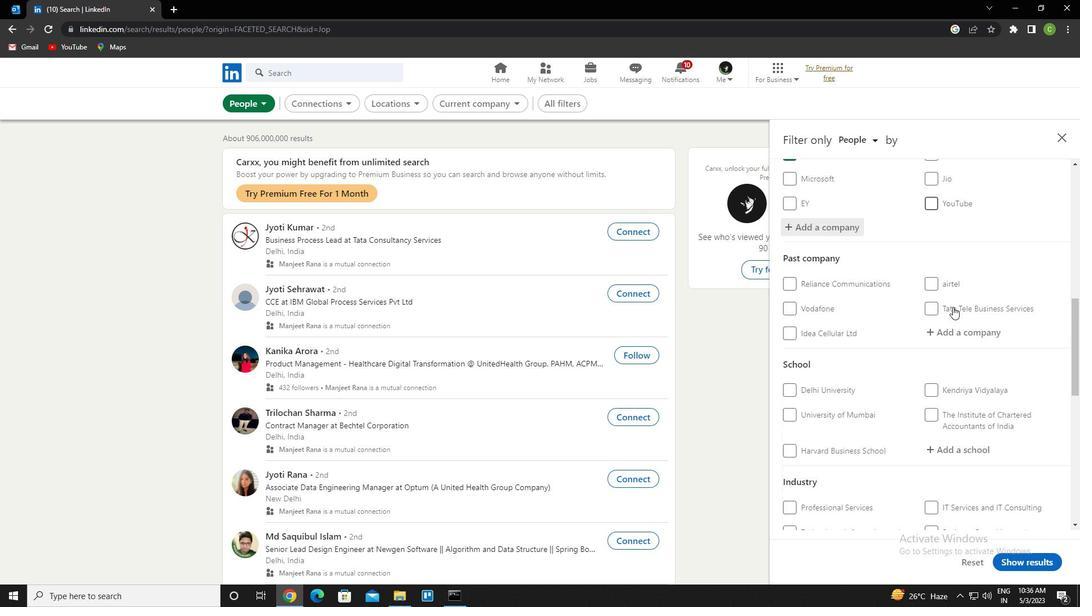 
Action: Mouse moved to (968, 275)
Screenshot: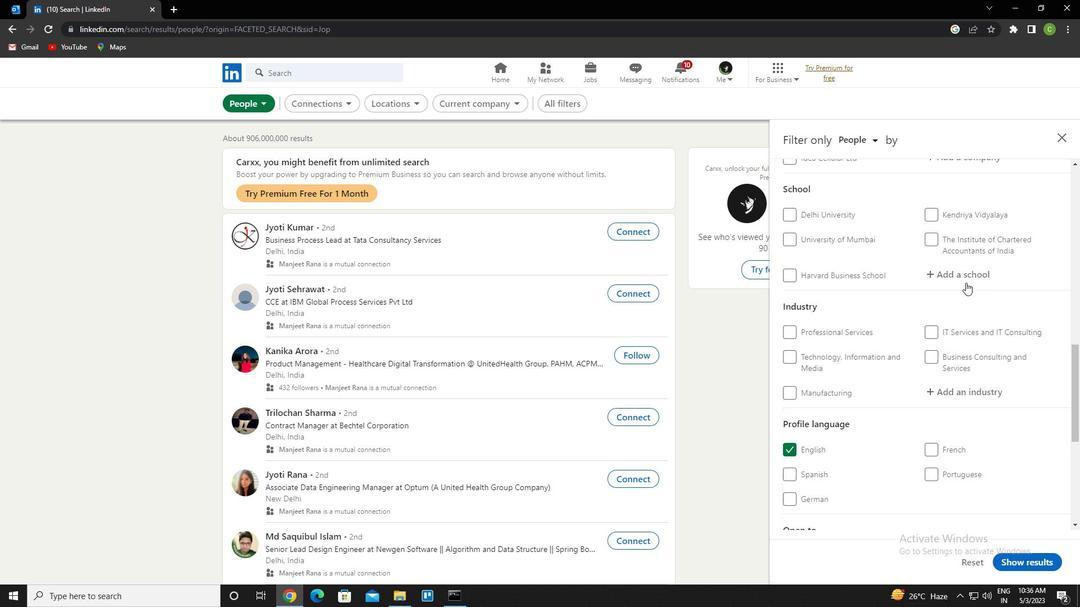 
Action: Mouse pressed left at (968, 275)
Screenshot: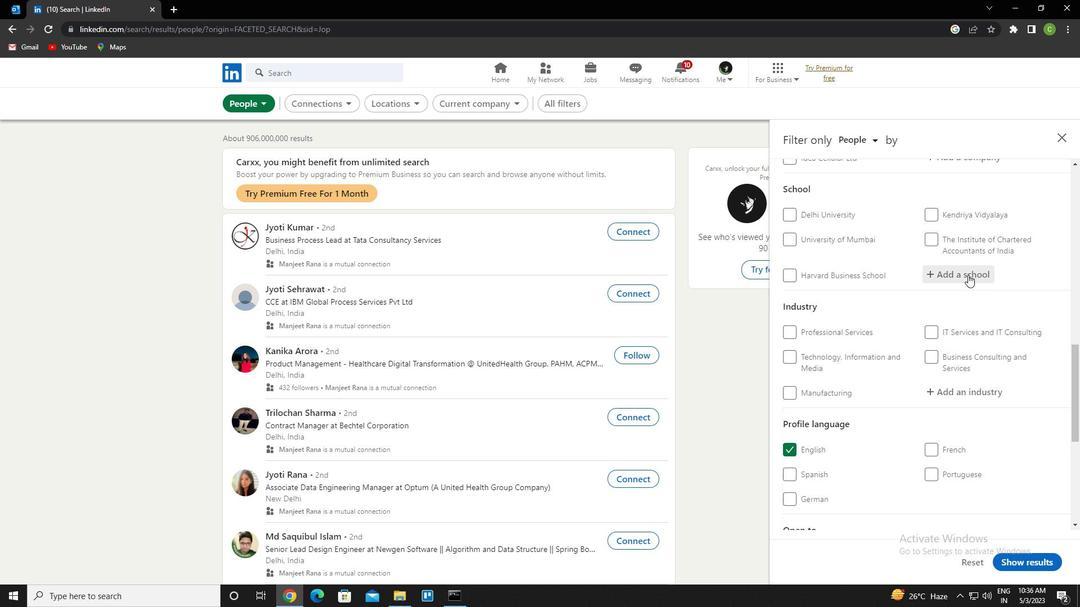 
Action: Key pressed <Key.caps_lock>m<Key.caps_lock>anagement<Key.space>and<Key.space>science<Key.space><Key.down><Key.enter>
Screenshot: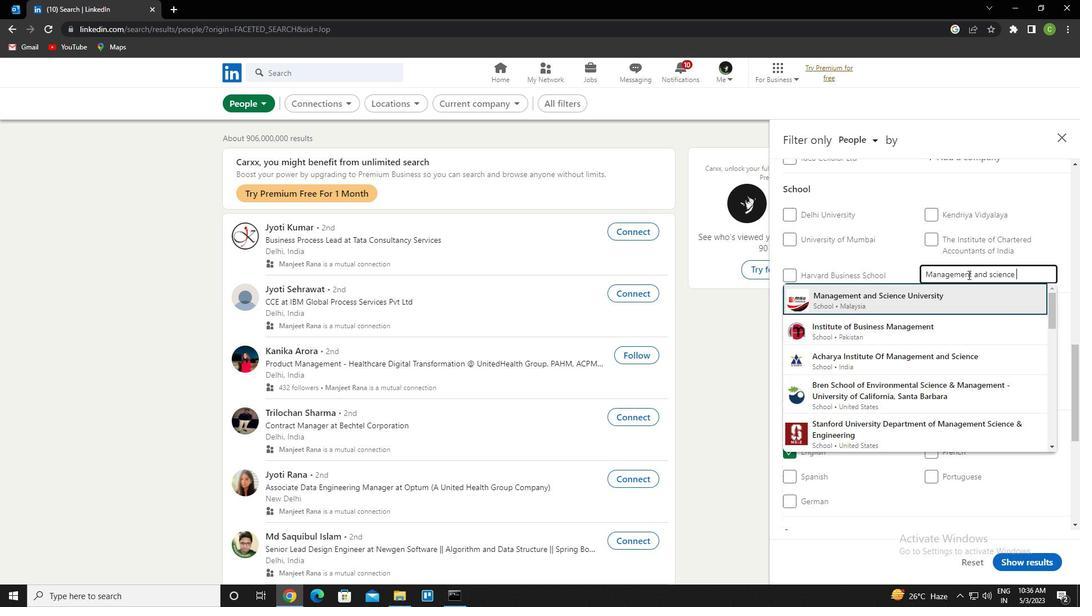 
Action: Mouse scrolled (968, 274) with delta (0, 0)
Screenshot: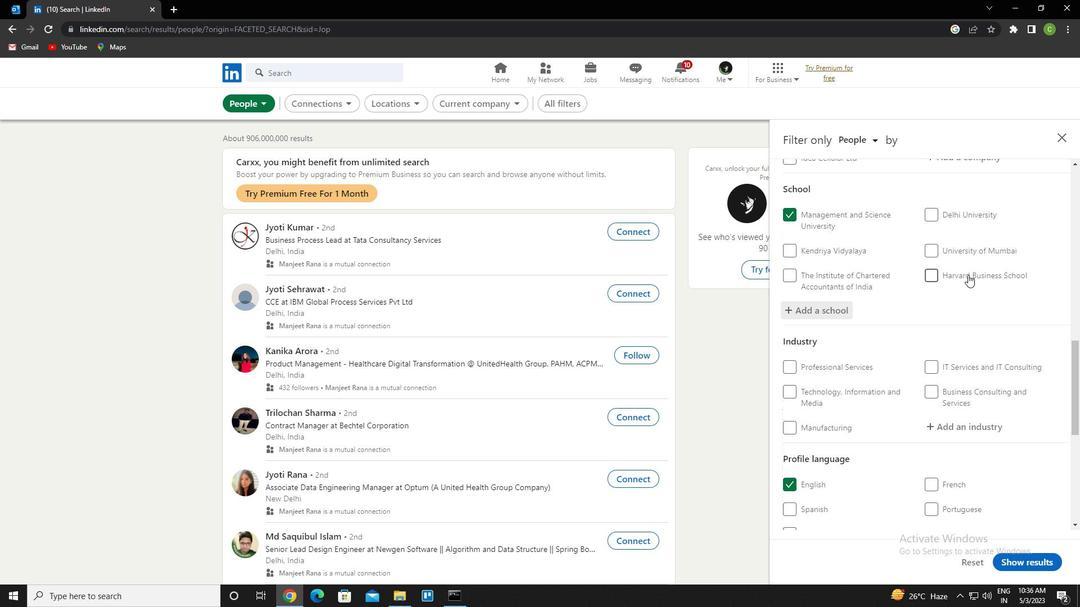 
Action: Mouse scrolled (968, 274) with delta (0, 0)
Screenshot: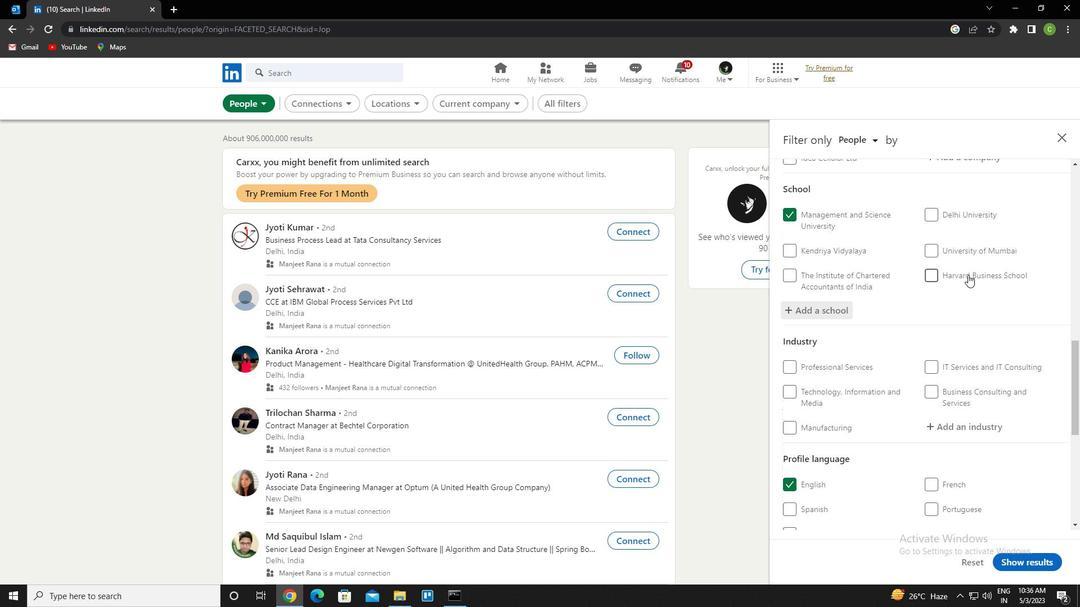 
Action: Mouse moved to (960, 279)
Screenshot: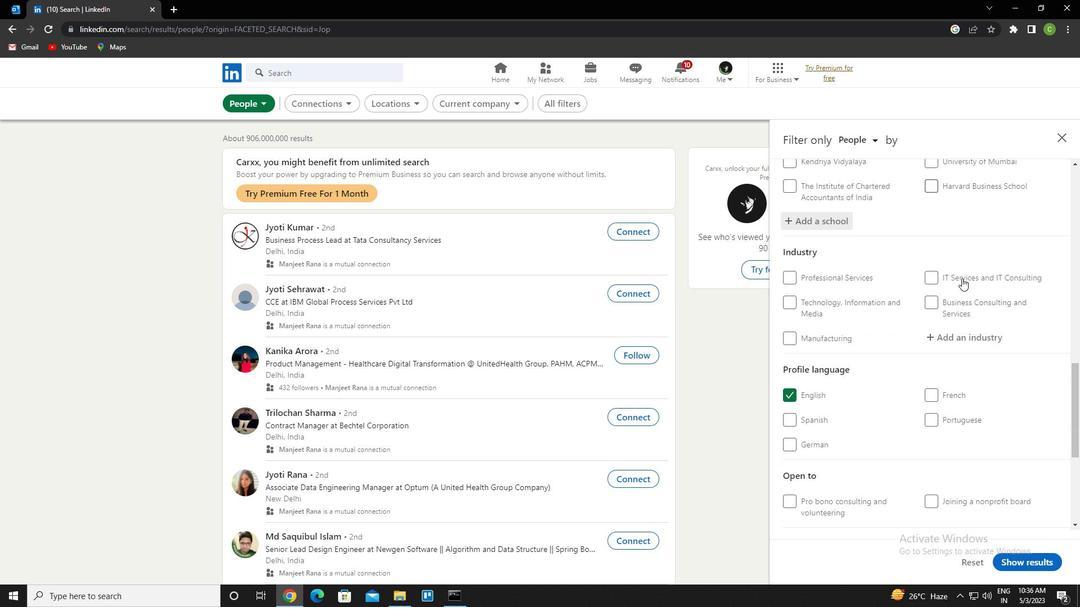 
Action: Mouse scrolled (960, 279) with delta (0, 0)
Screenshot: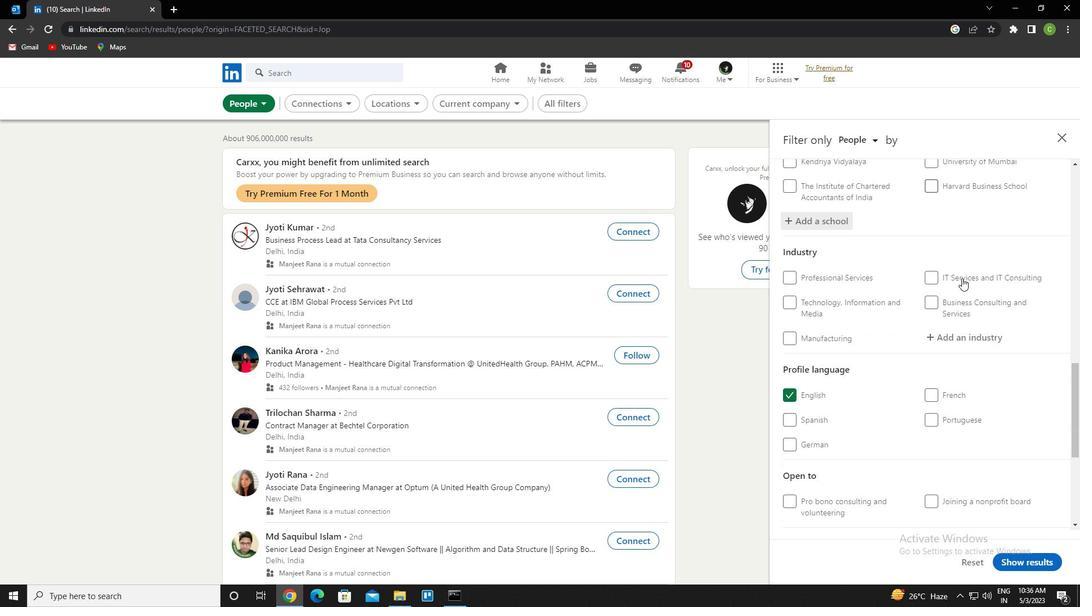 
Action: Mouse moved to (967, 262)
Screenshot: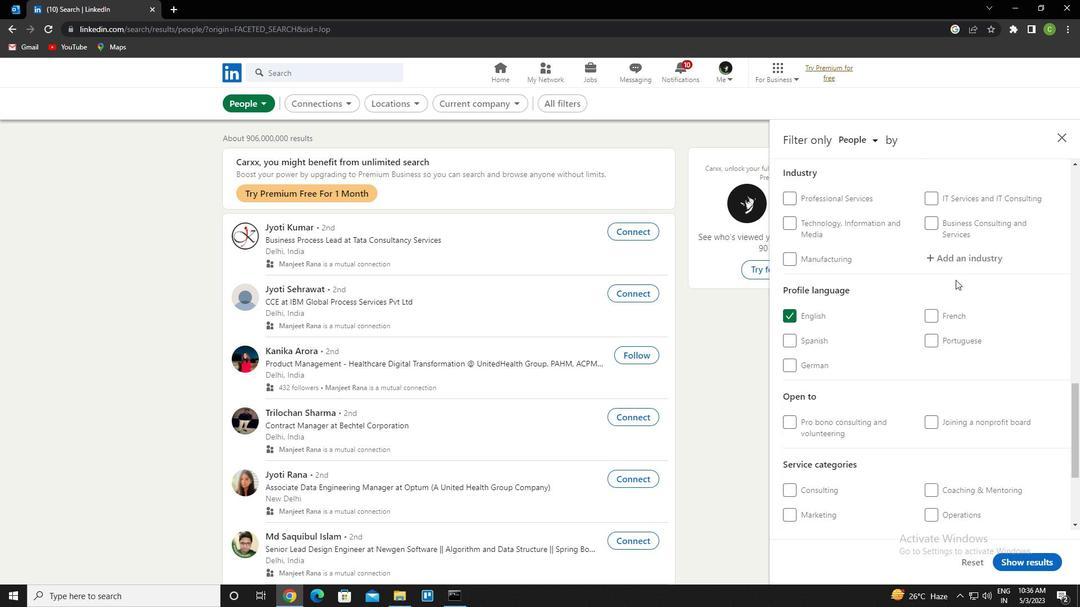 
Action: Mouse pressed left at (967, 262)
Screenshot: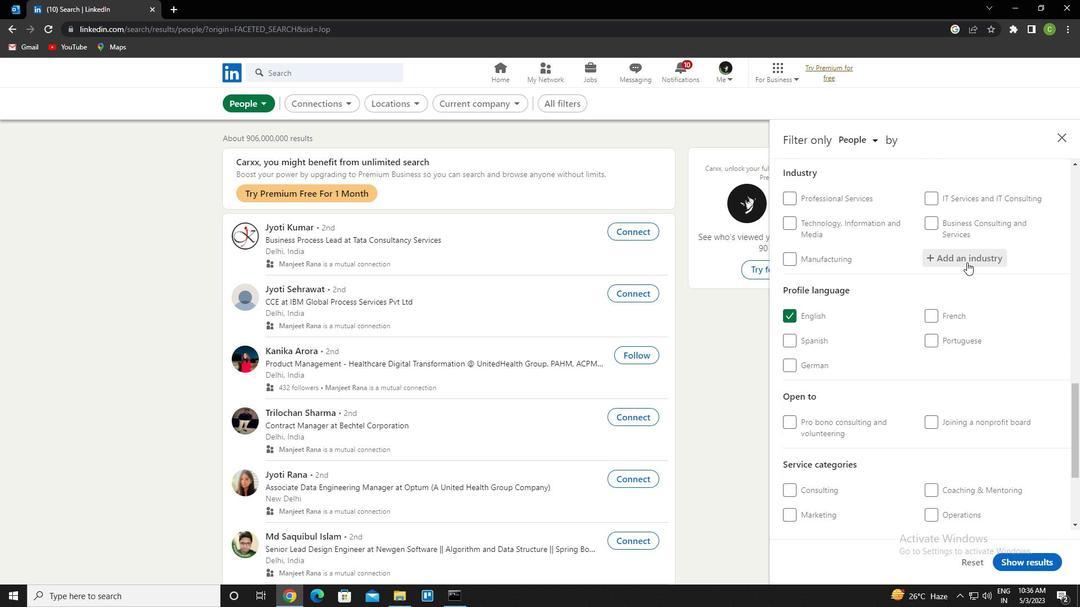 
Action: Key pressed <Key.caps_lock>c<Key.caps_lock>omputer<Key.space>networking<Key.down><Key.enter>
Screenshot: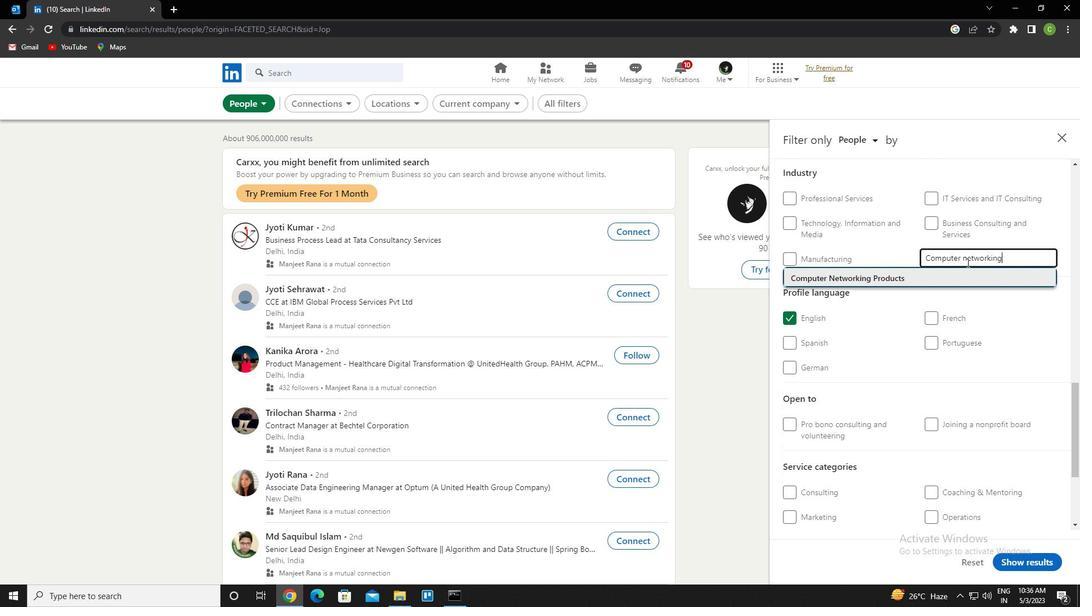 
Action: Mouse scrolled (967, 262) with delta (0, 0)
Screenshot: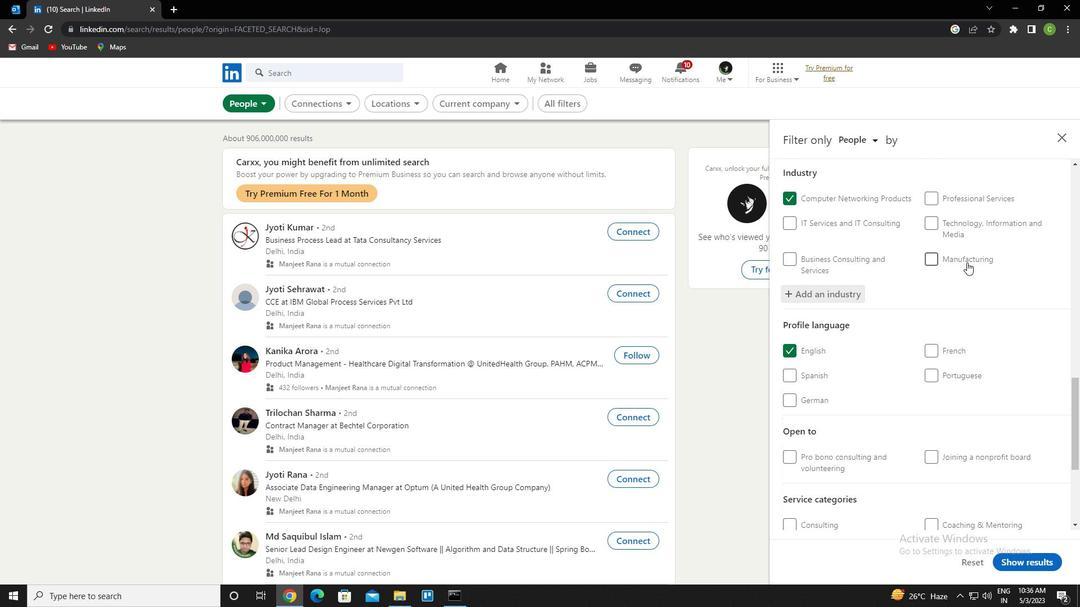 
Action: Mouse scrolled (967, 262) with delta (0, 0)
Screenshot: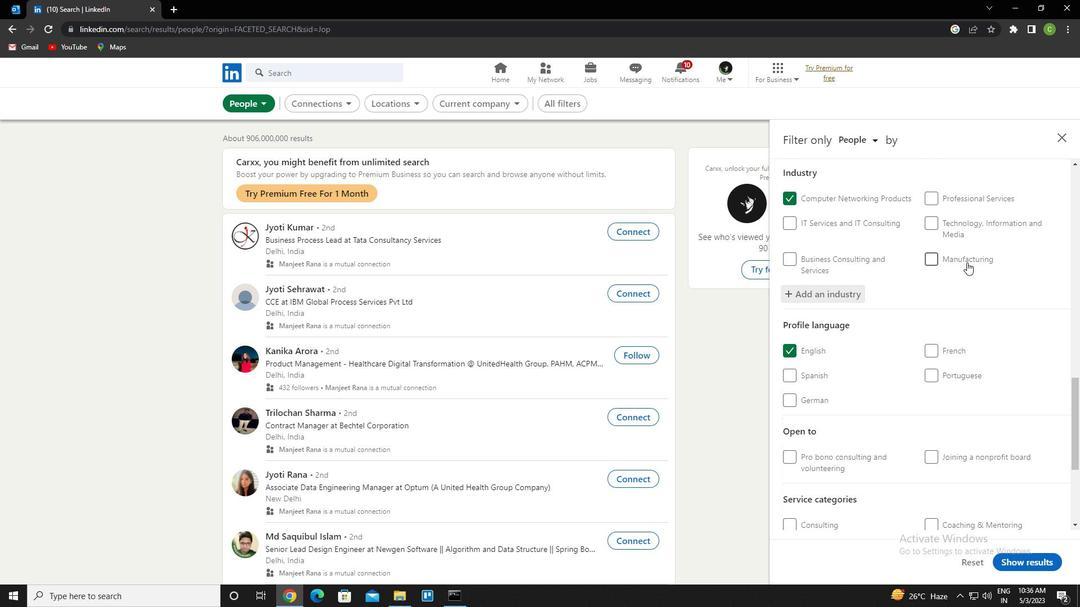 
Action: Mouse moved to (966, 266)
Screenshot: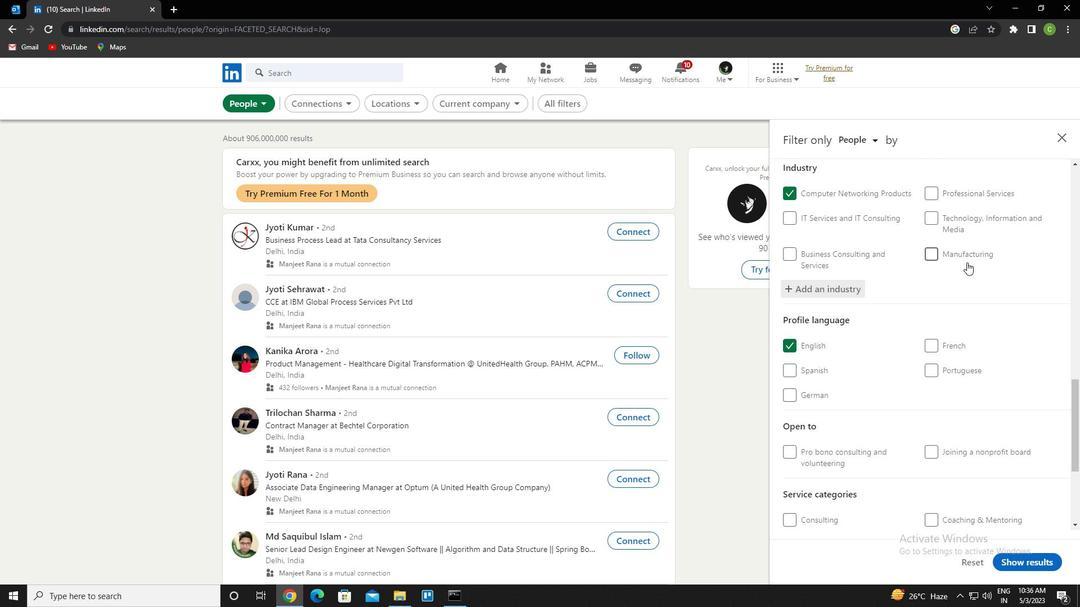 
Action: Mouse scrolled (966, 265) with delta (0, 0)
Screenshot: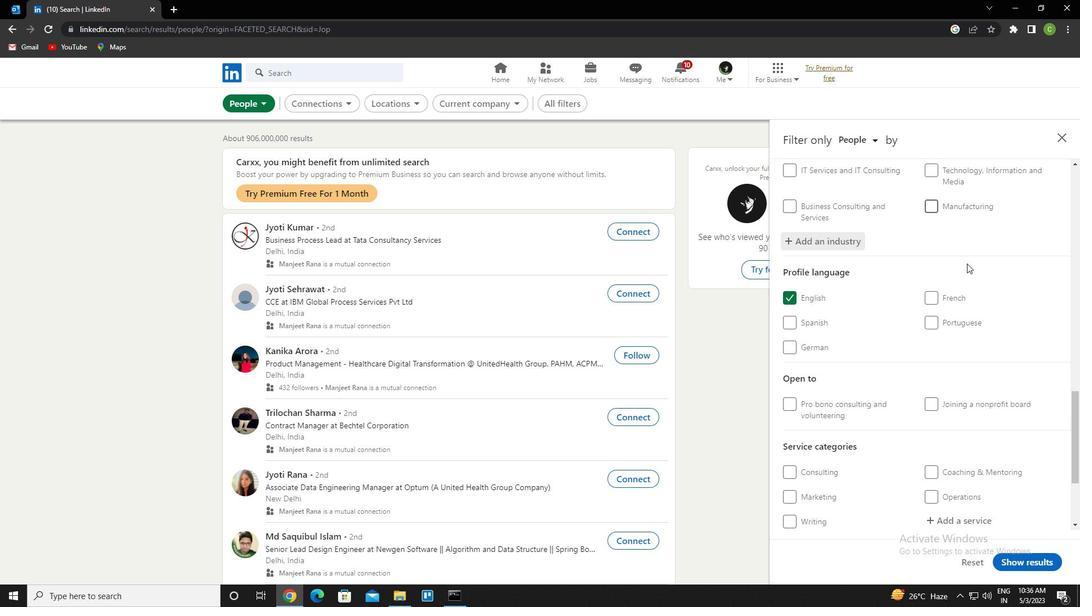 
Action: Mouse scrolled (966, 265) with delta (0, 0)
Screenshot: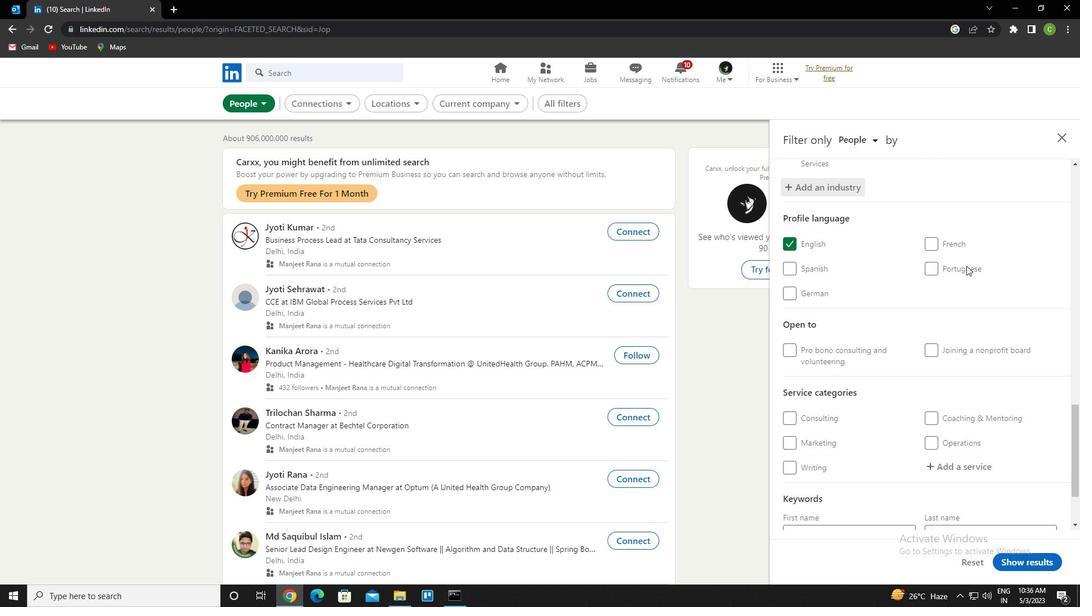 
Action: Mouse moved to (965, 266)
Screenshot: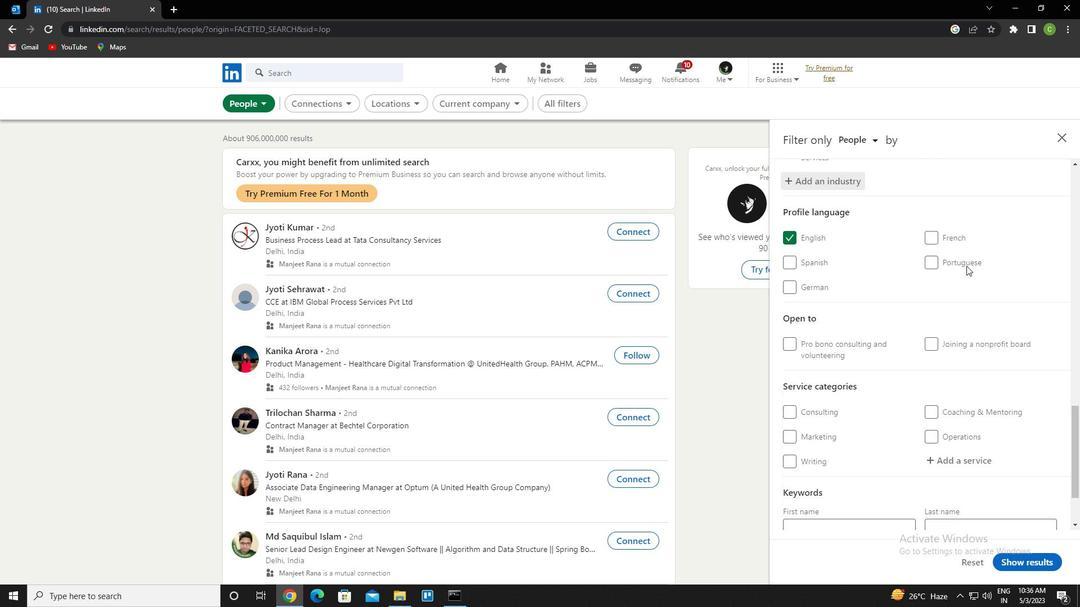 
Action: Mouse scrolled (965, 266) with delta (0, 0)
Screenshot: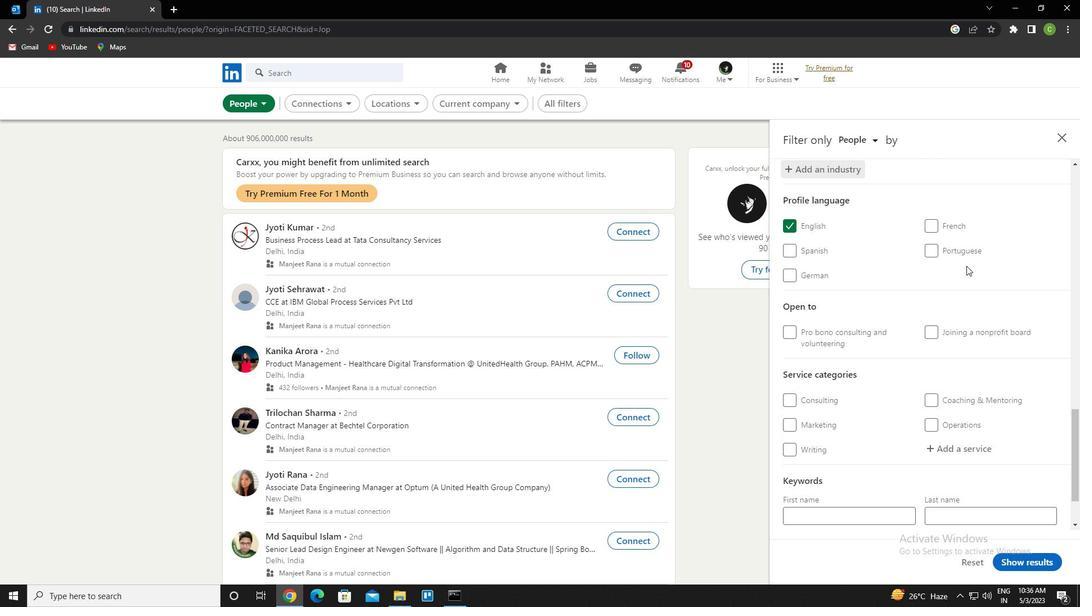 
Action: Mouse moved to (960, 295)
Screenshot: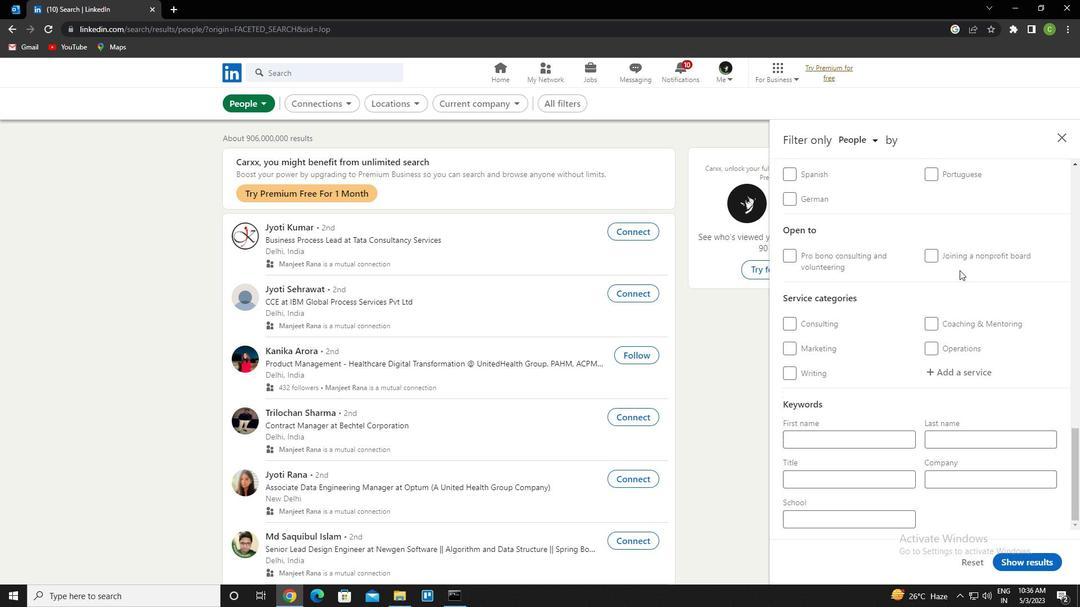 
Action: Mouse scrolled (960, 295) with delta (0, 0)
Screenshot: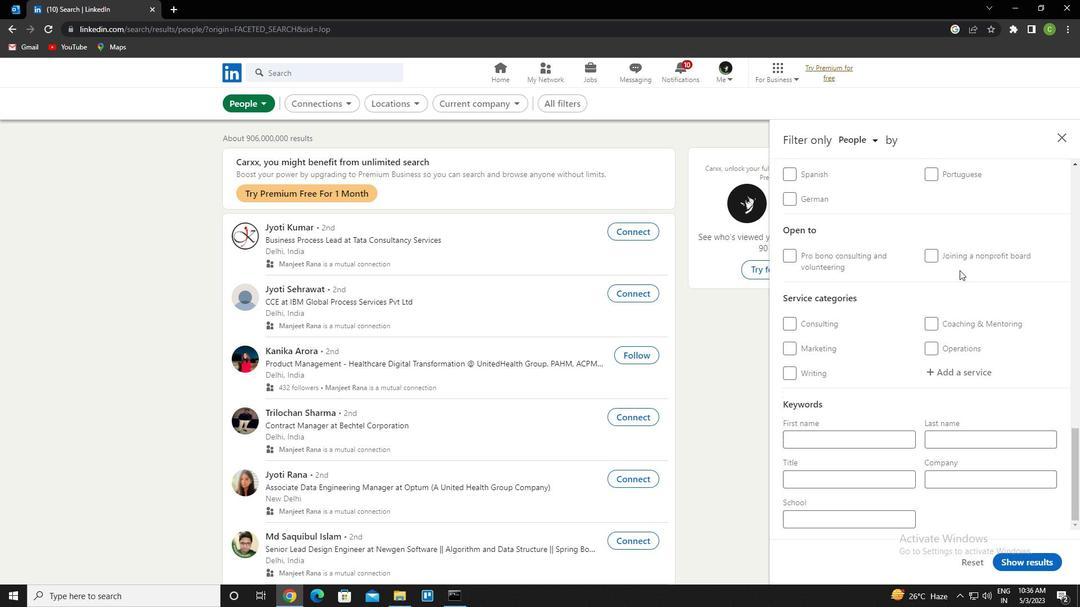 
Action: Mouse moved to (961, 306)
Screenshot: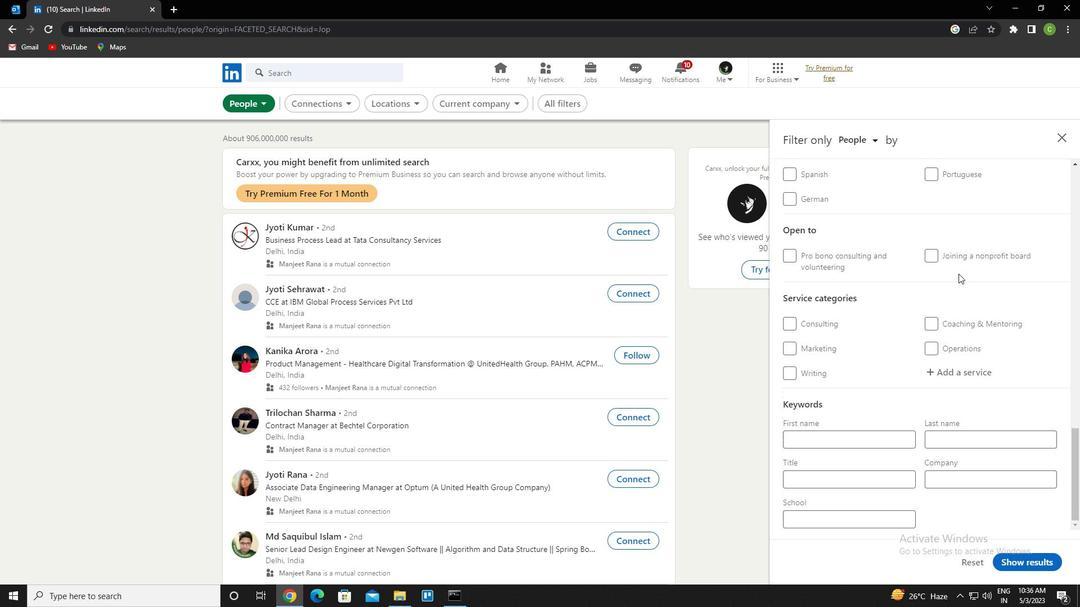 
Action: Mouse scrolled (961, 305) with delta (0, 0)
Screenshot: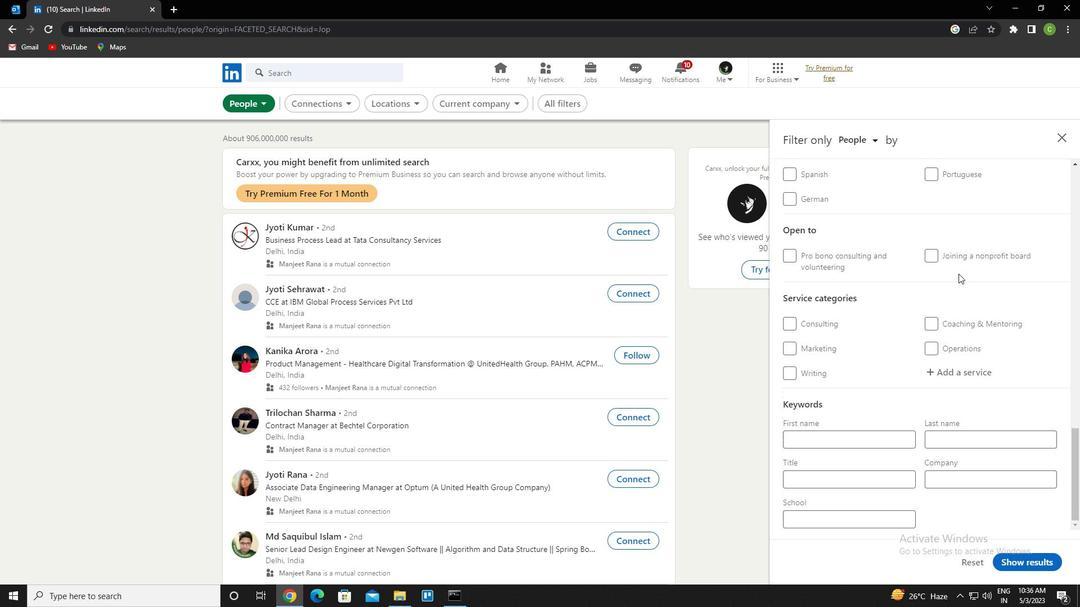 
Action: Mouse moved to (961, 311)
Screenshot: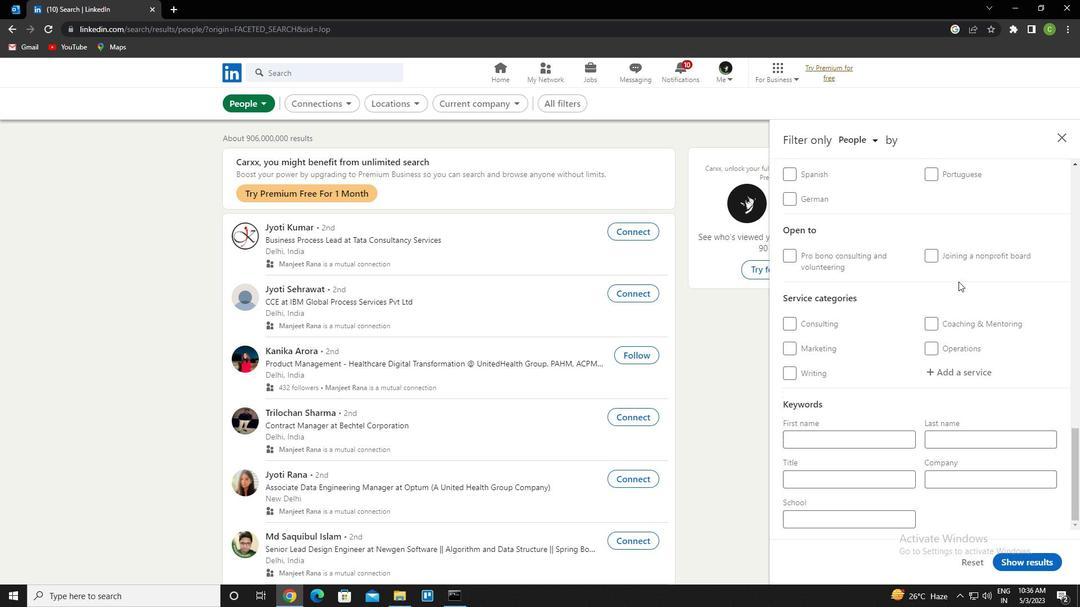 
Action: Mouse scrolled (961, 310) with delta (0, 0)
Screenshot: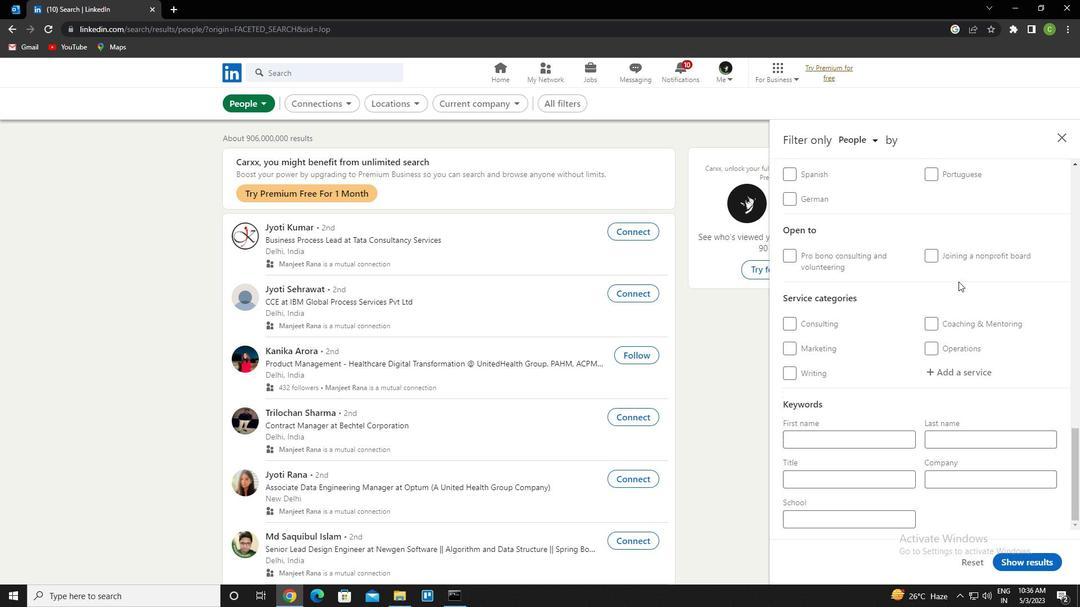 
Action: Mouse moved to (963, 369)
Screenshot: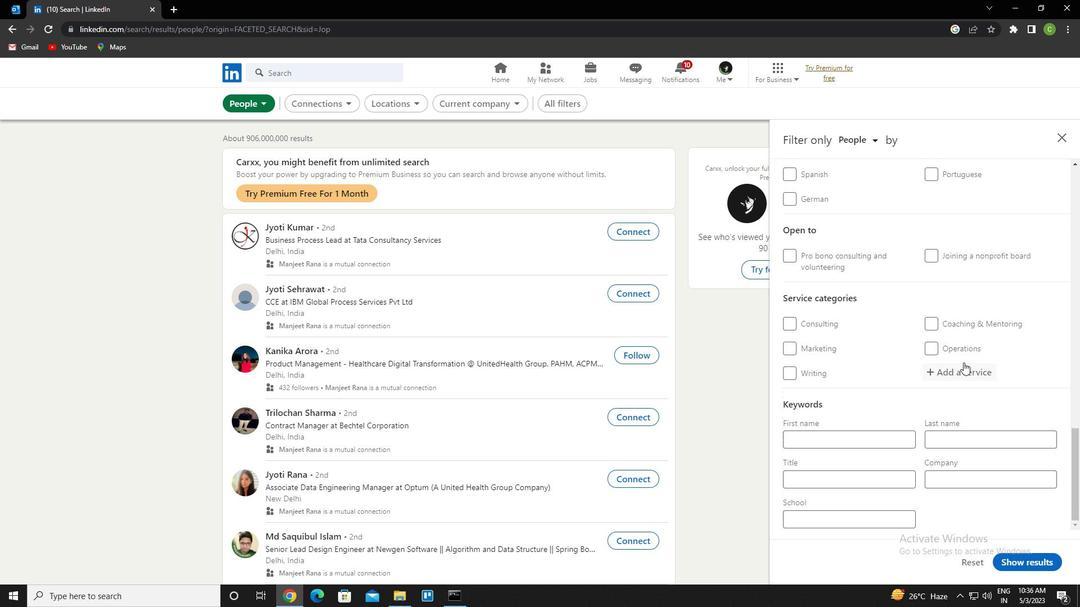 
Action: Mouse pressed left at (963, 369)
Screenshot: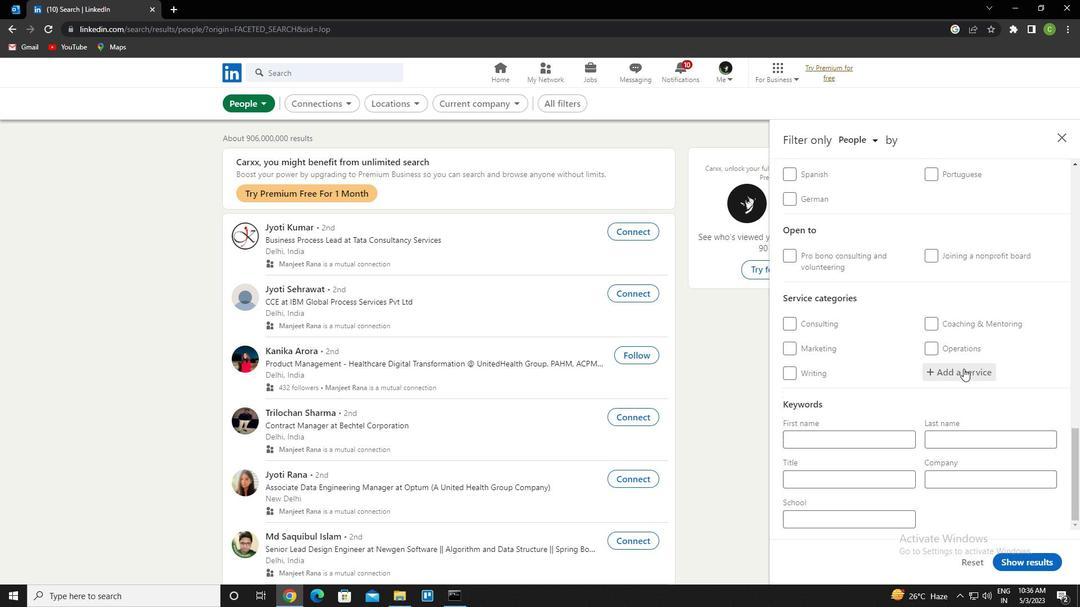 
Action: Key pressed <Key.caps_lock>m<Key.caps_lock>obile<Key.space>marketing<Key.down><Key.enter>
Screenshot: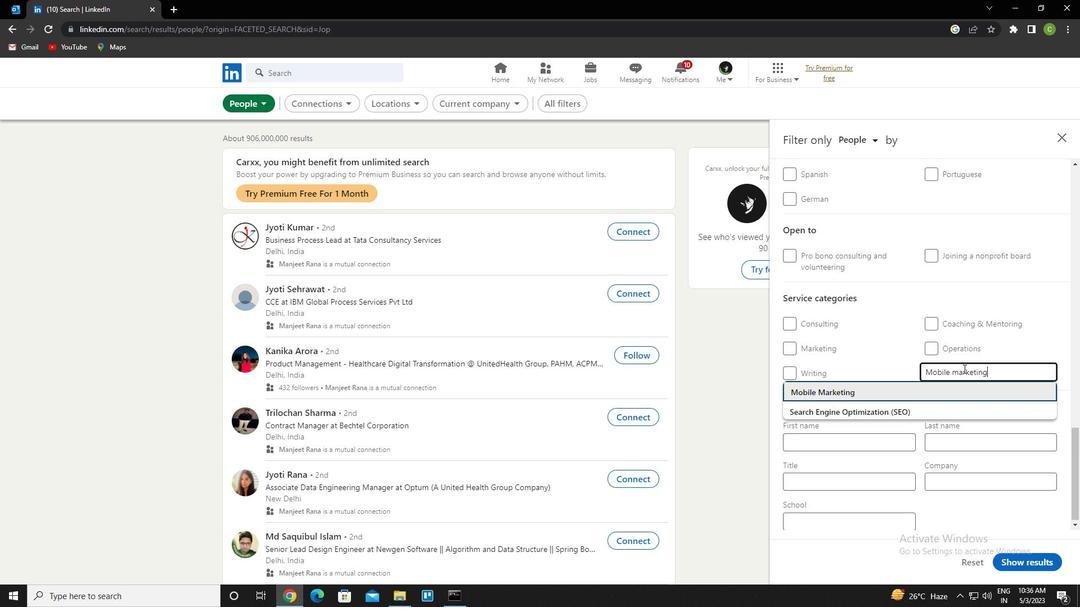 
Action: Mouse scrolled (963, 368) with delta (0, 0)
Screenshot: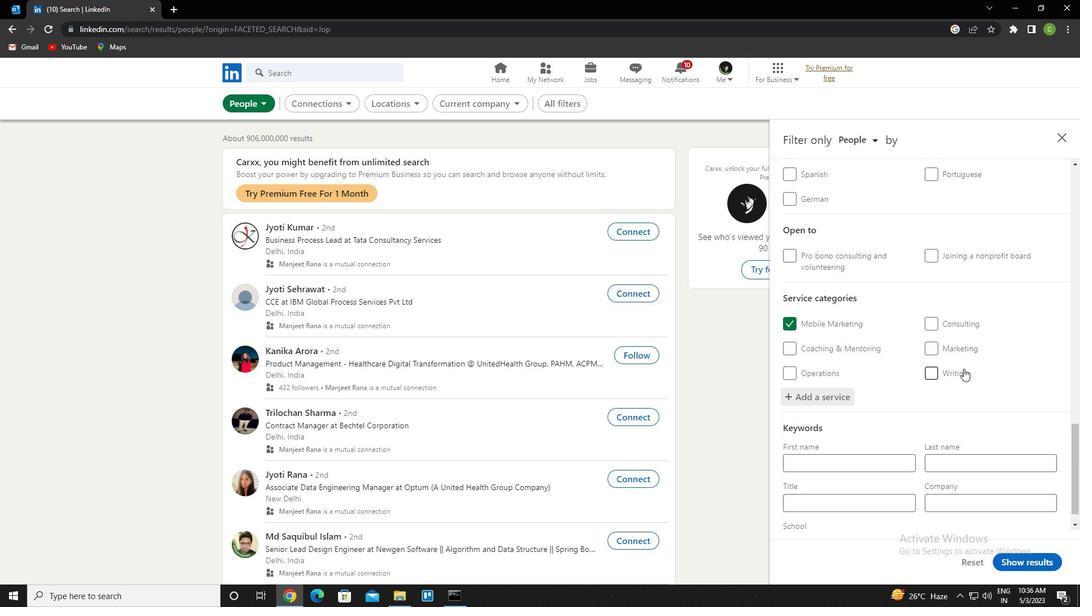 
Action: Mouse scrolled (963, 368) with delta (0, 0)
Screenshot: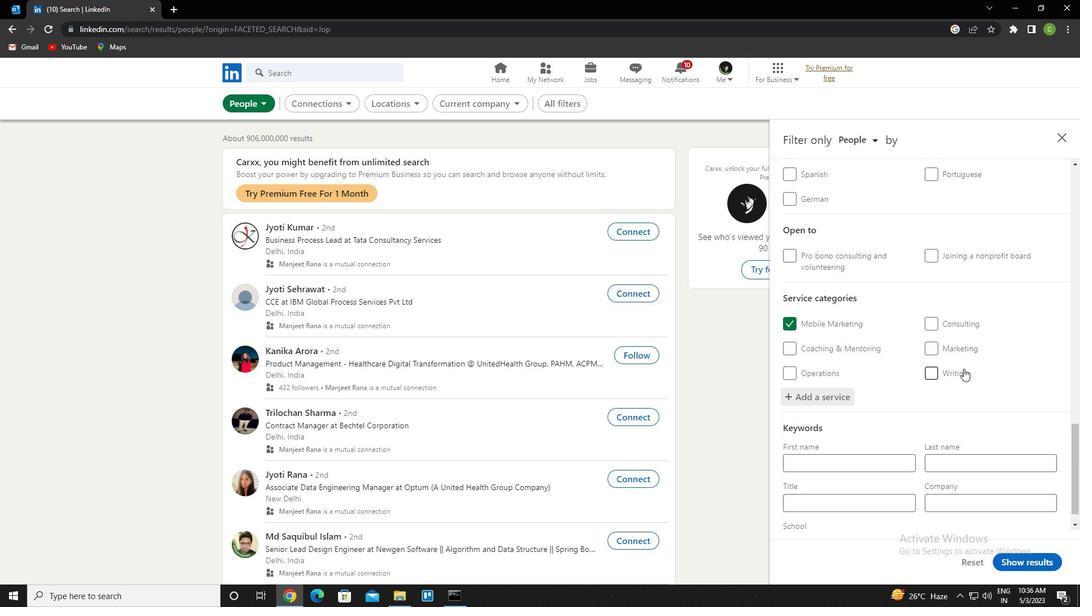 
Action: Mouse scrolled (963, 368) with delta (0, 0)
Screenshot: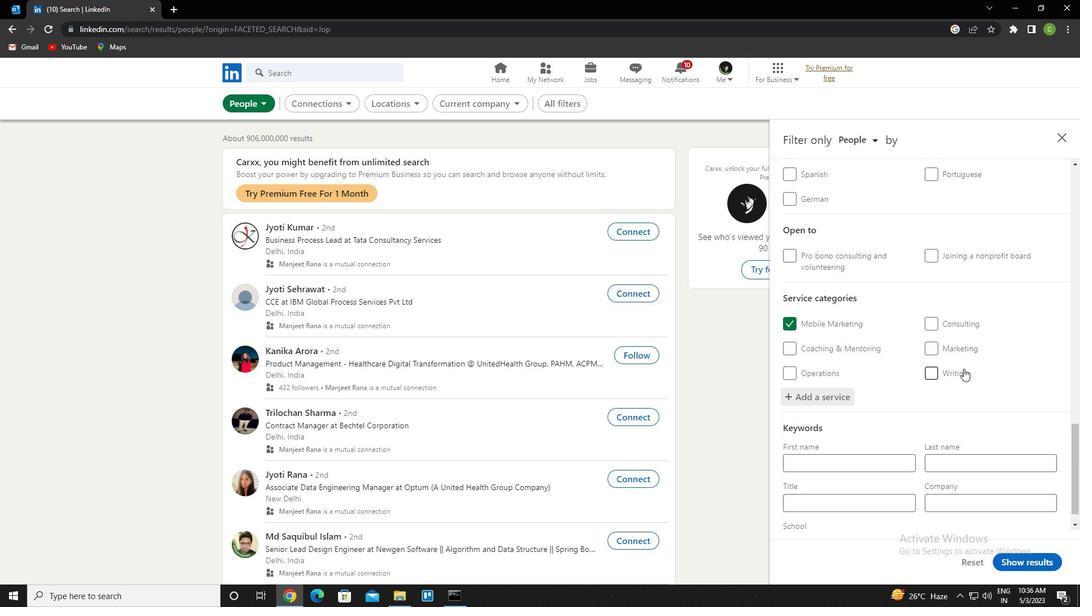 
Action: Mouse scrolled (963, 368) with delta (0, 0)
Screenshot: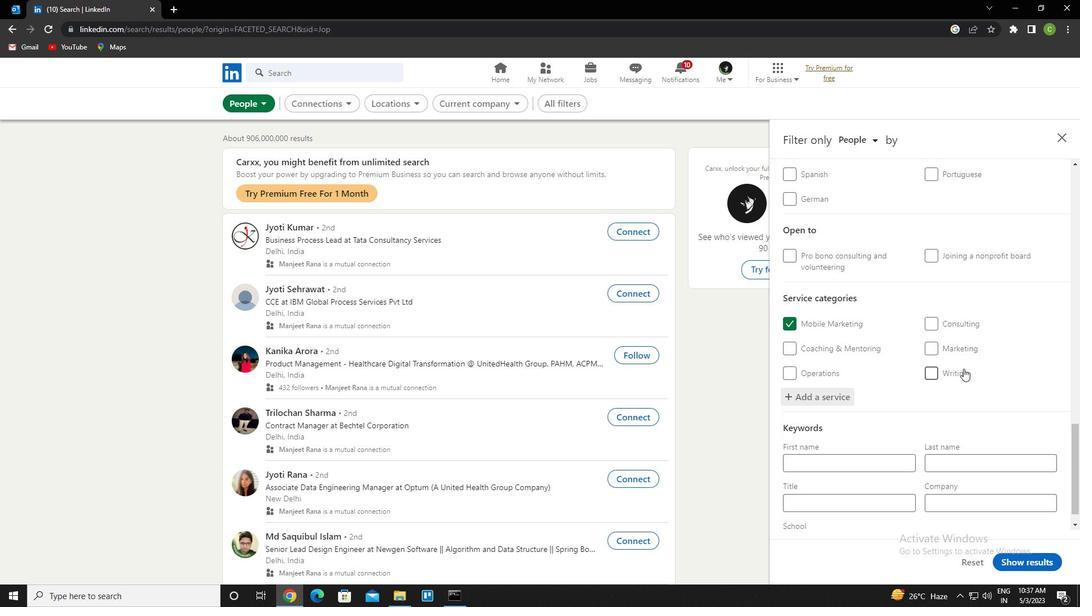 
Action: Mouse scrolled (963, 368) with delta (0, 0)
Screenshot: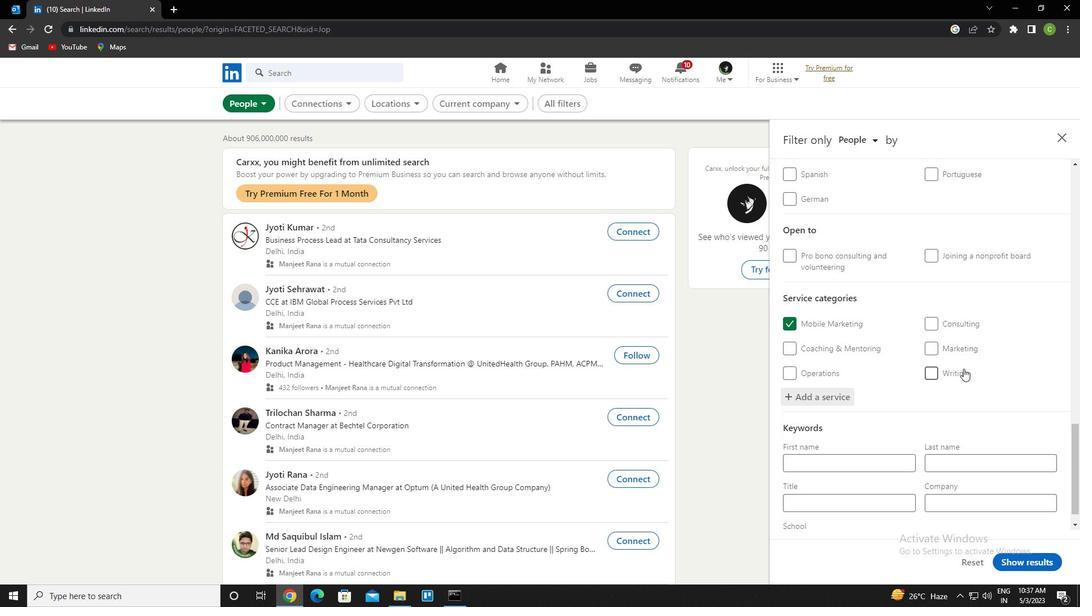 
Action: Mouse scrolled (963, 368) with delta (0, 0)
Screenshot: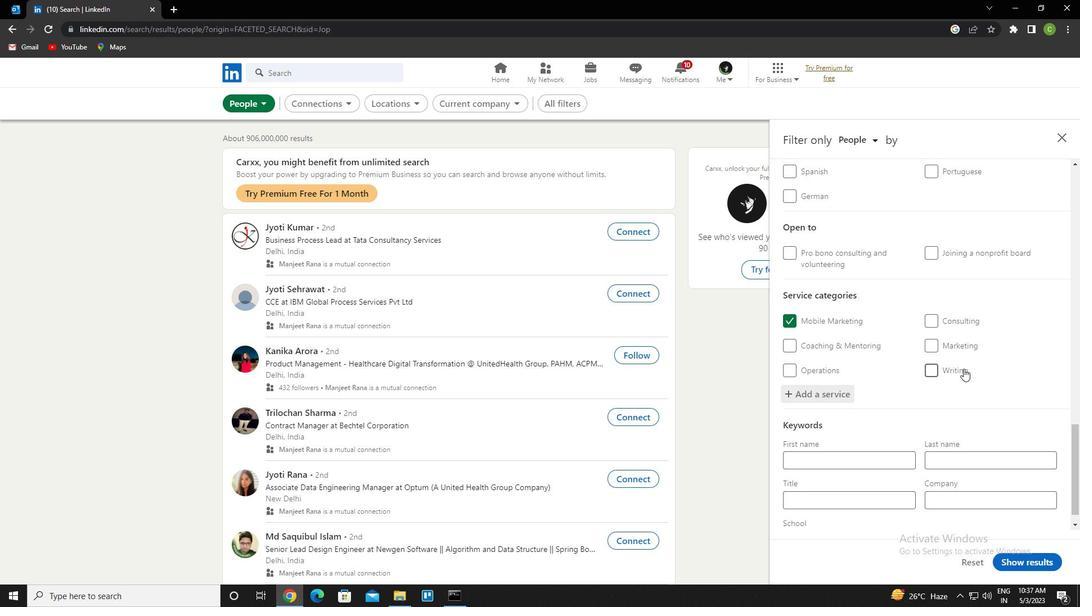 
Action: Mouse scrolled (963, 368) with delta (0, 0)
Screenshot: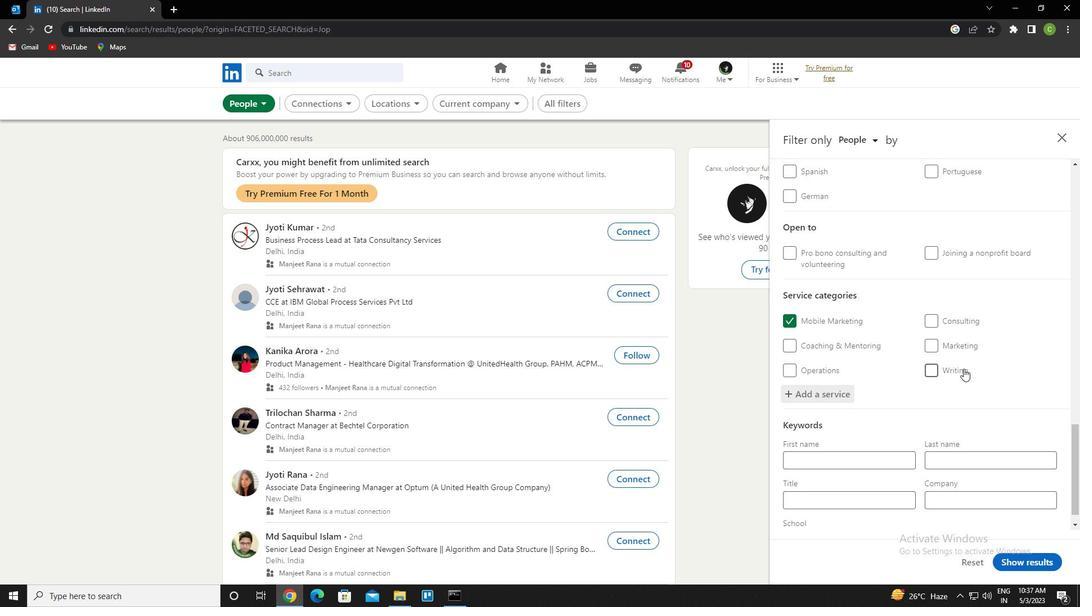 
Action: Mouse moved to (966, 372)
Screenshot: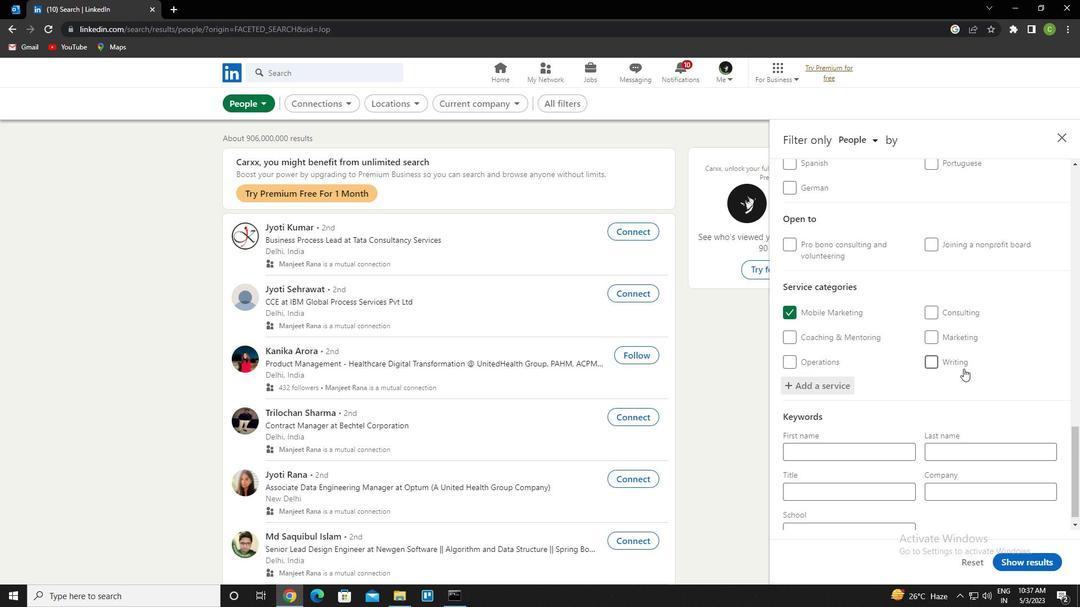 
Action: Mouse scrolled (966, 372) with delta (0, 0)
Screenshot: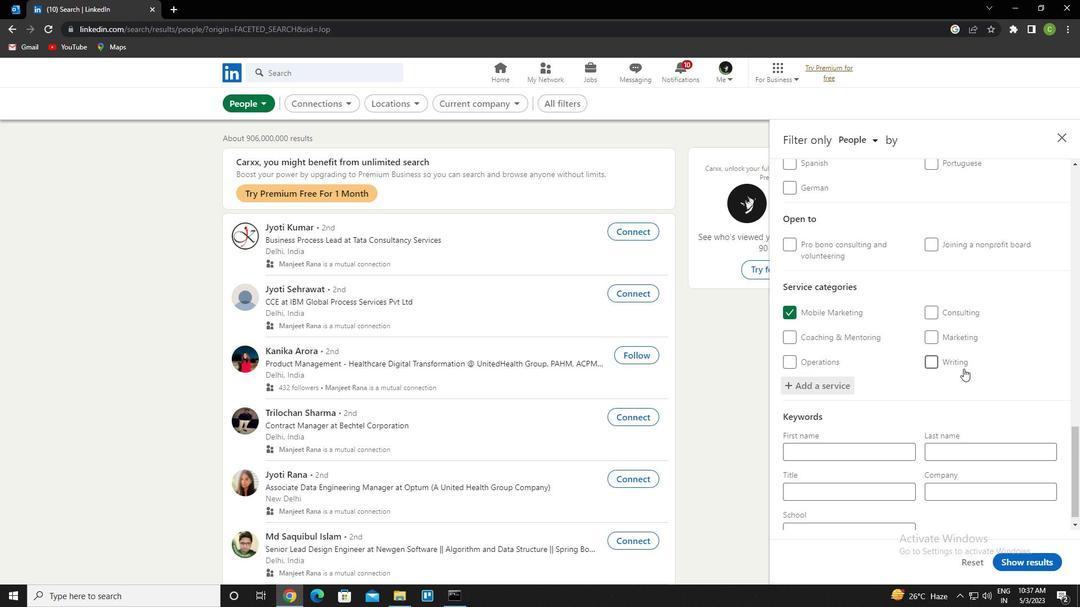 
Action: Mouse moved to (854, 479)
Screenshot: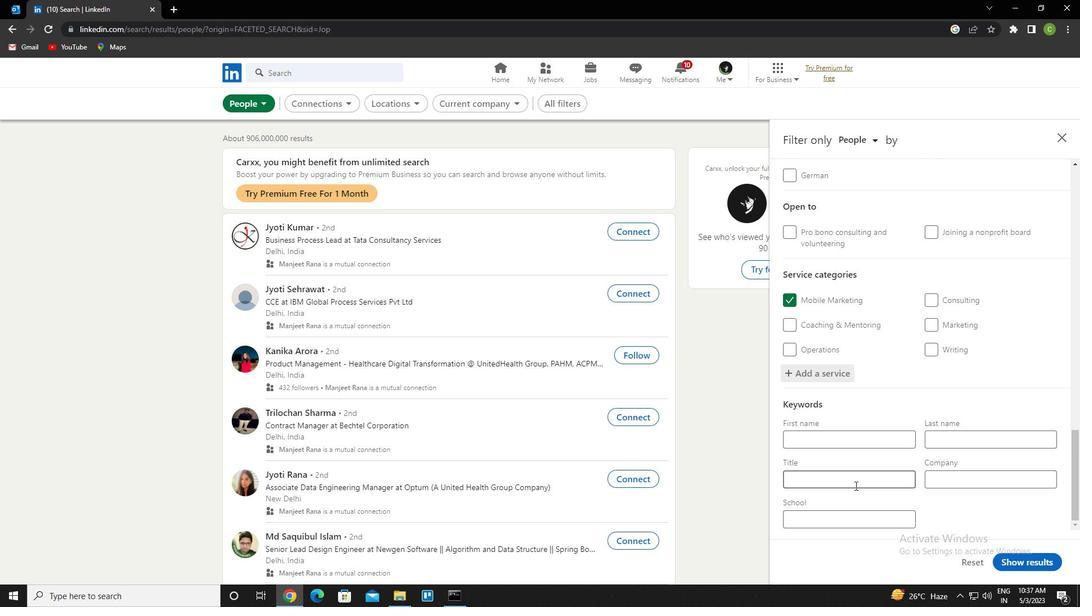 
Action: Mouse pressed left at (854, 479)
Screenshot: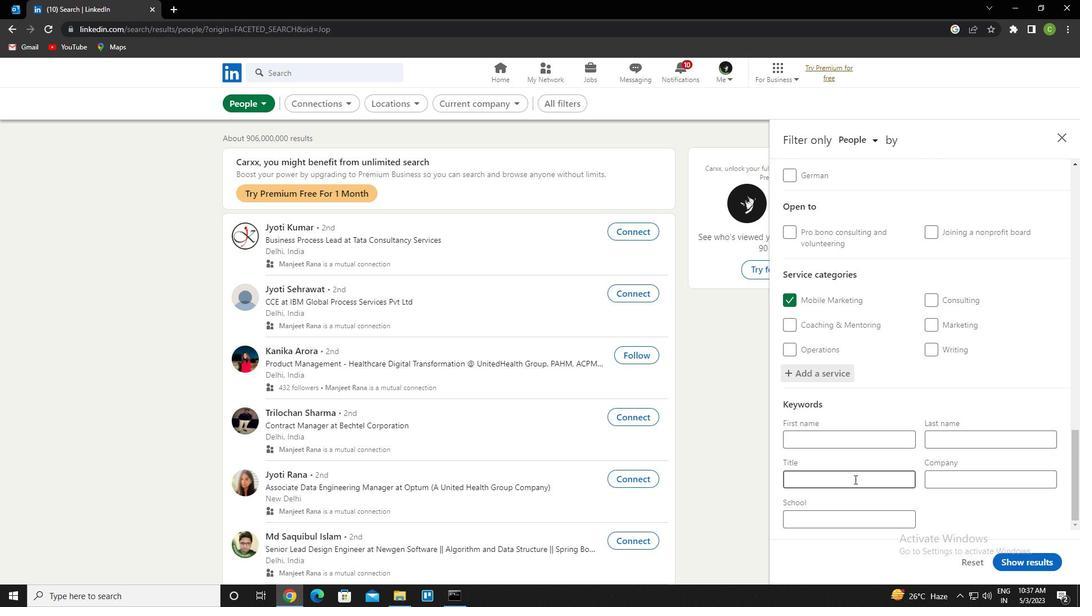 
Action: Key pressed <Key.caps_lock>c<Key.caps_lock>rane<Key.space><Key.caps_lock>o<Key.caps_lock>perator
Screenshot: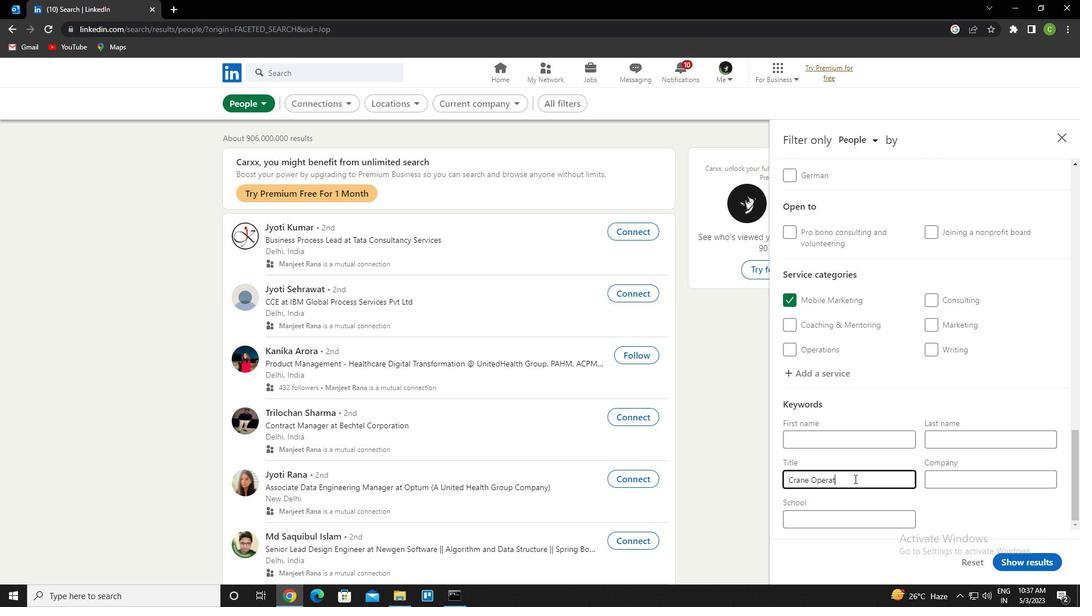 
Action: Mouse moved to (1035, 559)
Screenshot: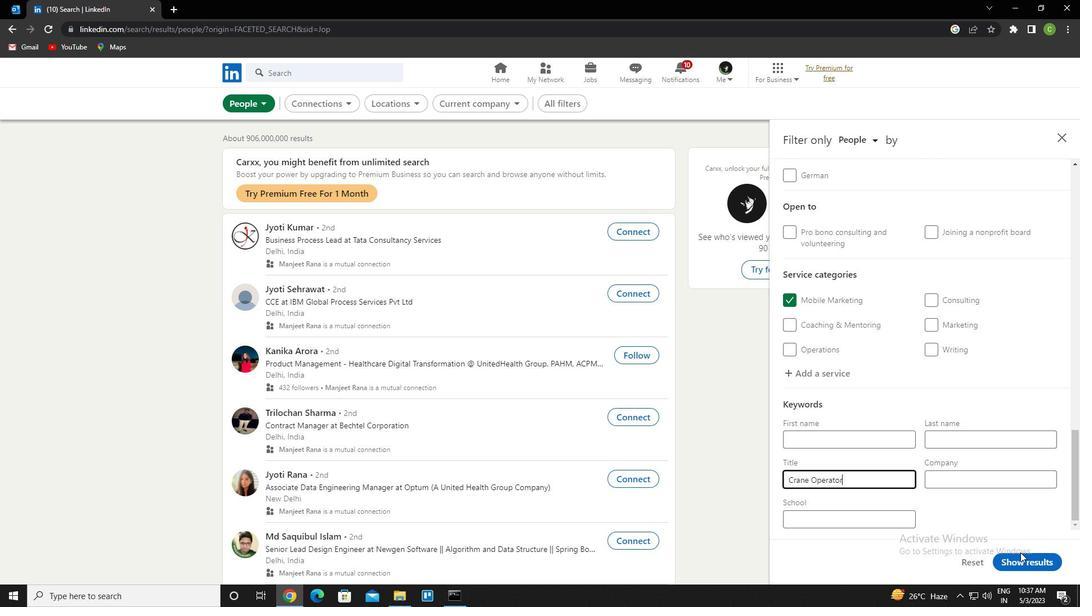 
Action: Mouse pressed left at (1035, 559)
Screenshot: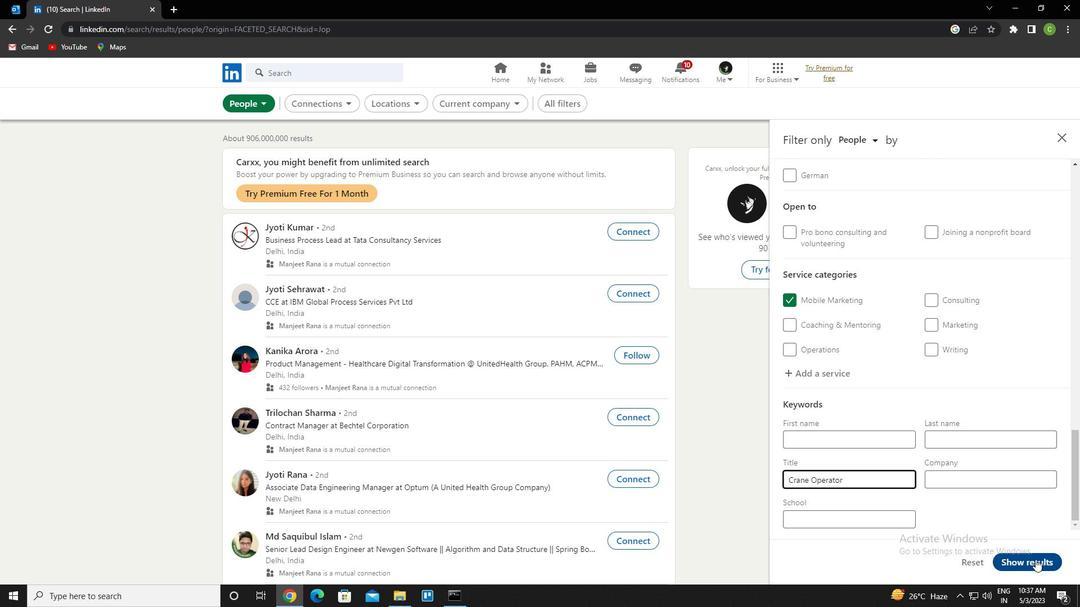
Action: Mouse moved to (704, 547)
Screenshot: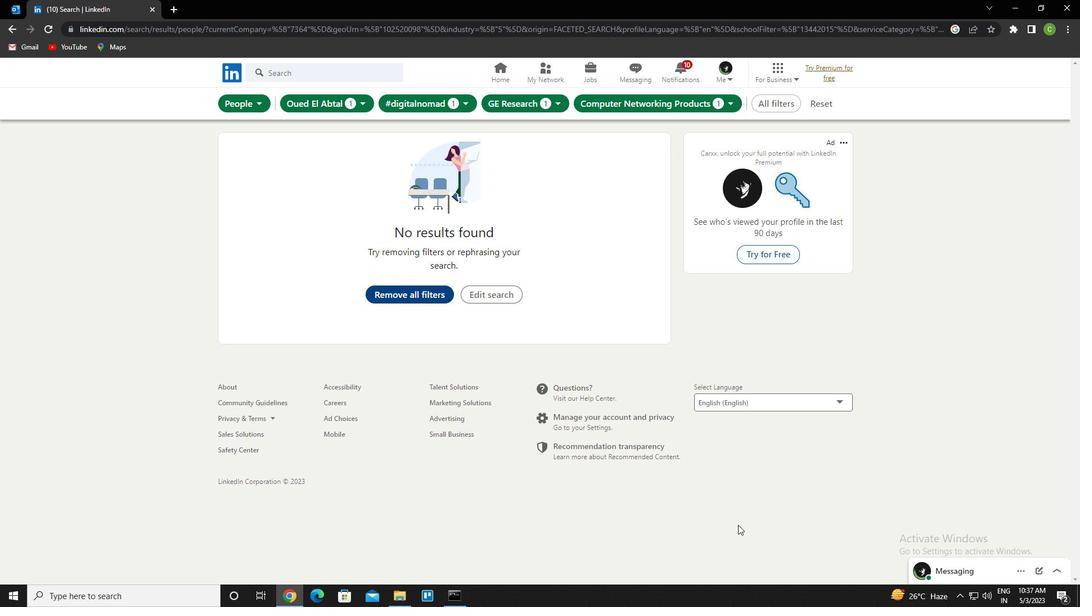 
